 Task: Create a due date automation trigger when advanced on, on the wednesday after a card is due add fields with custom field "Resume" set to a date less than 1 working days from now at 11:00 AM.
Action: Mouse moved to (819, 257)
Screenshot: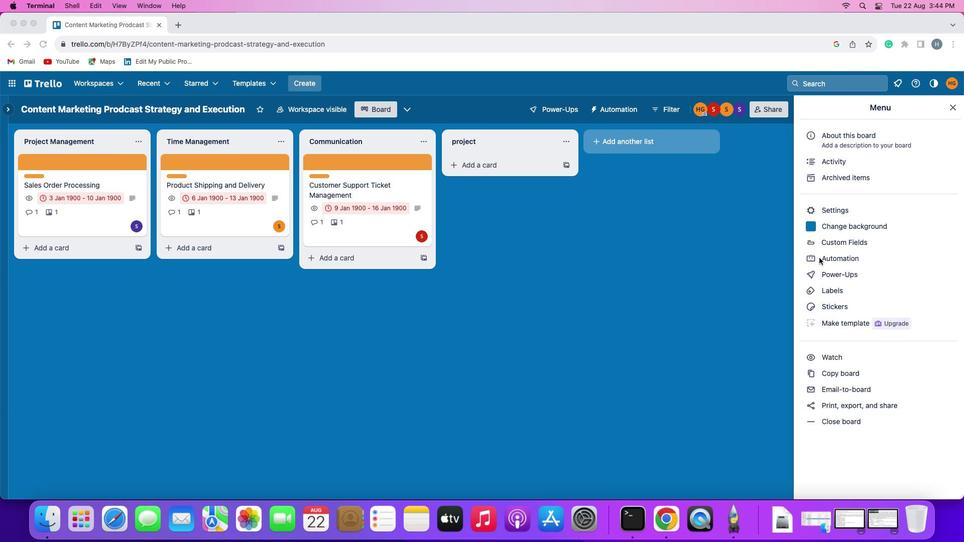 
Action: Mouse pressed left at (819, 257)
Screenshot: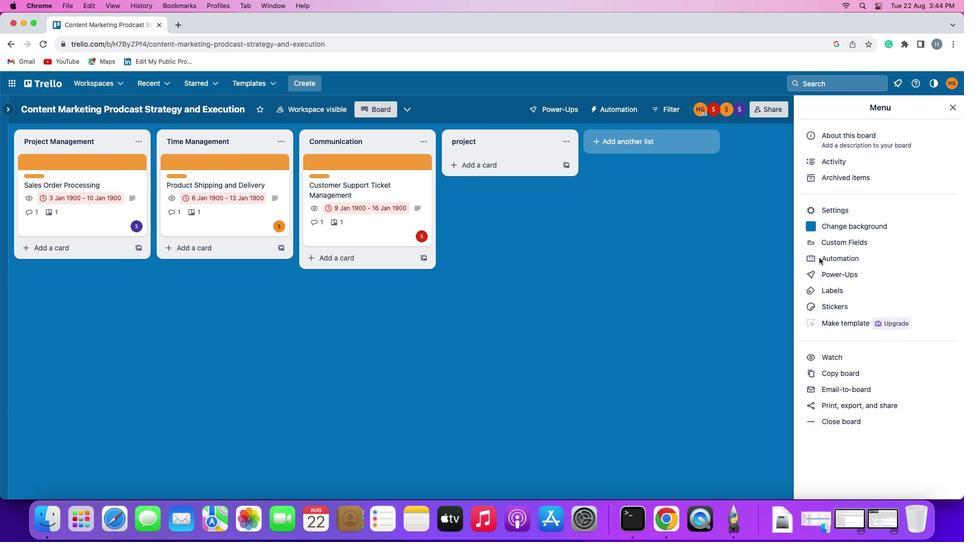 
Action: Mouse pressed left at (819, 257)
Screenshot: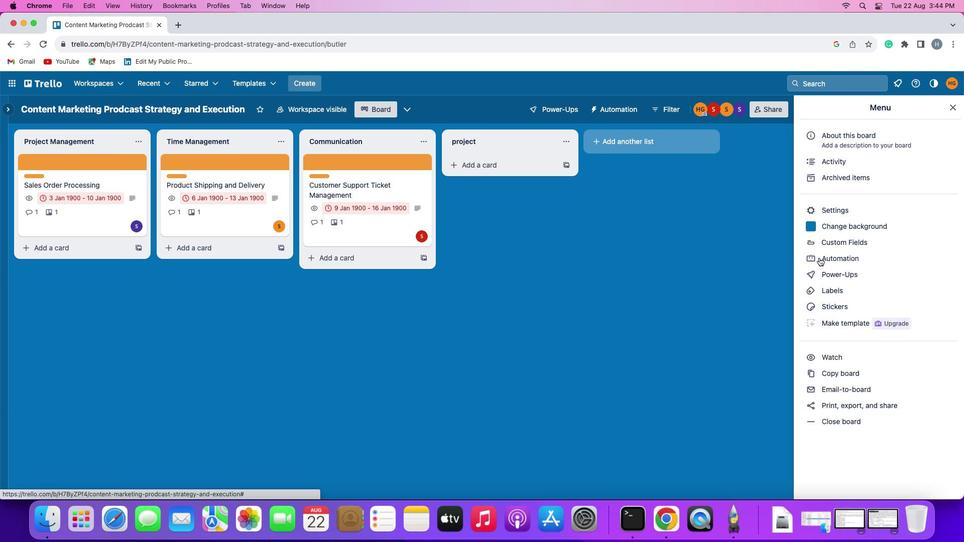 
Action: Mouse moved to (67, 238)
Screenshot: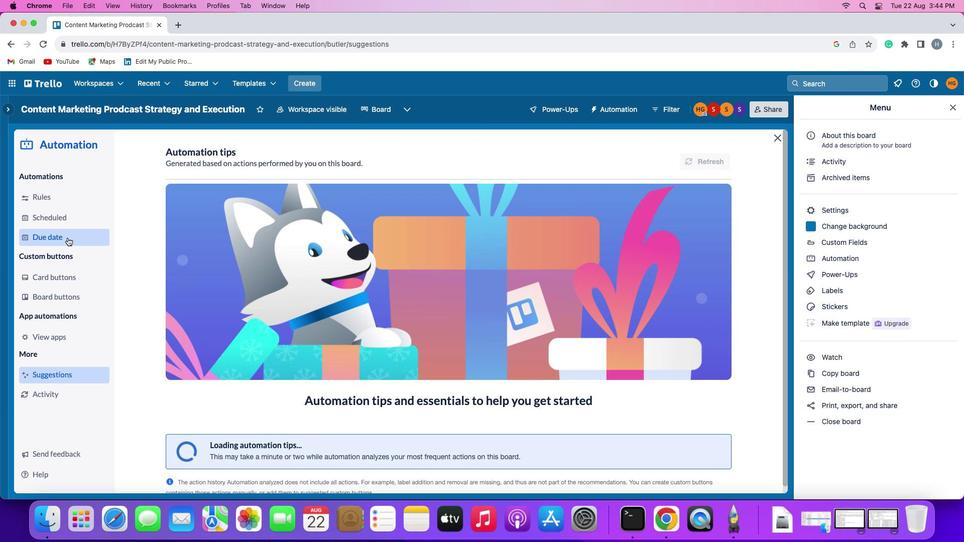 
Action: Mouse pressed left at (67, 238)
Screenshot: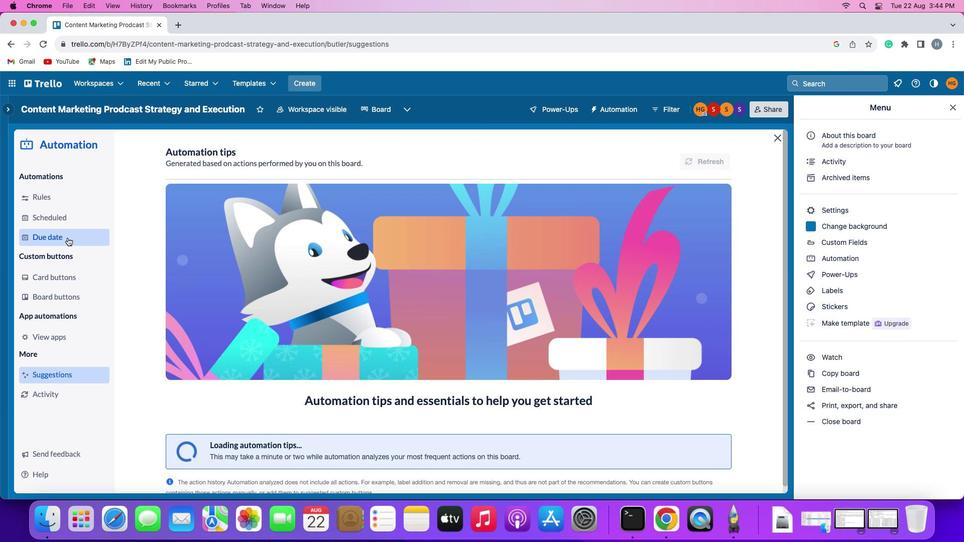 
Action: Mouse moved to (690, 154)
Screenshot: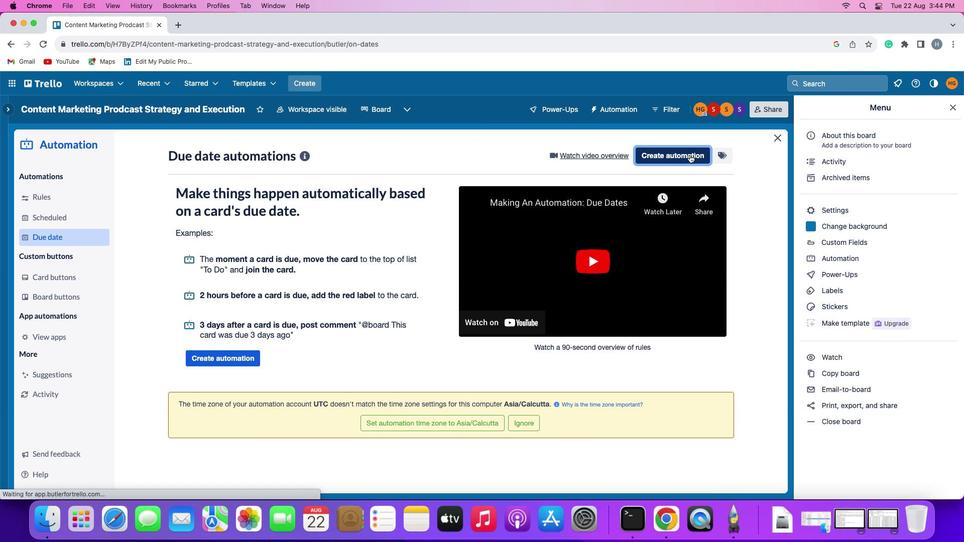 
Action: Mouse pressed left at (690, 154)
Screenshot: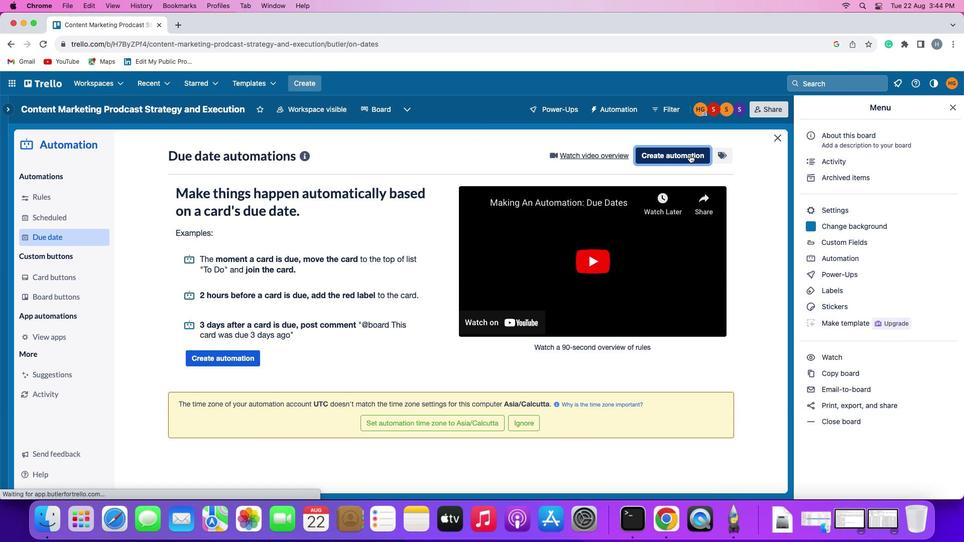 
Action: Mouse moved to (202, 248)
Screenshot: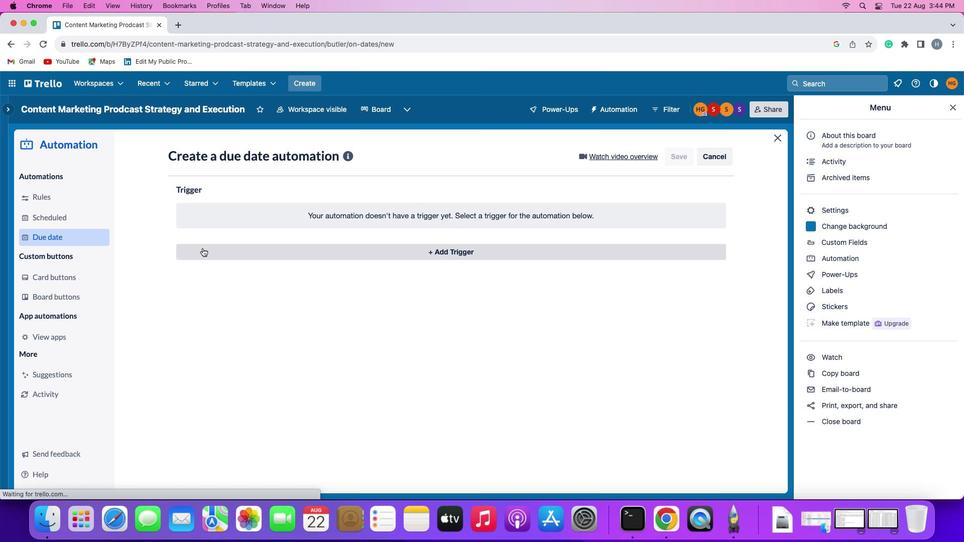 
Action: Mouse pressed left at (202, 248)
Screenshot: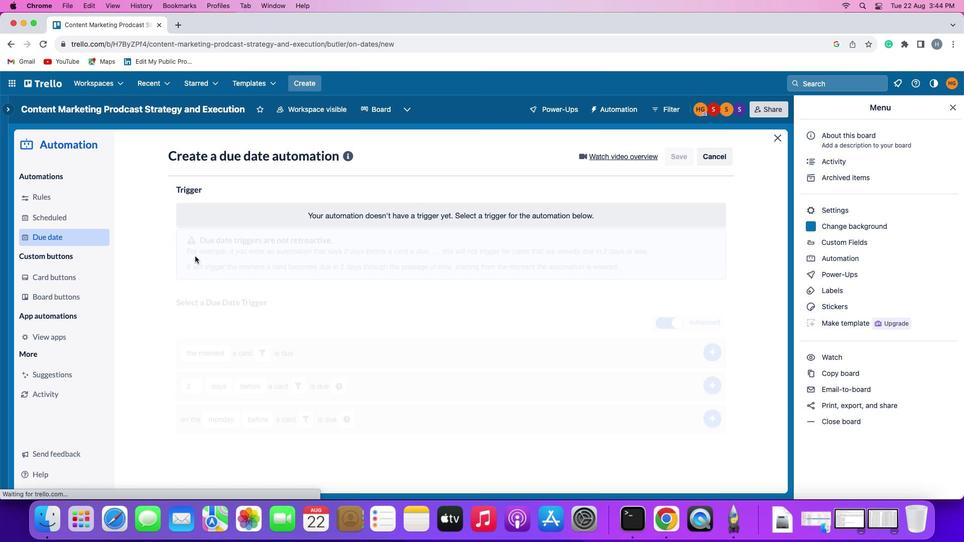 
Action: Mouse moved to (219, 436)
Screenshot: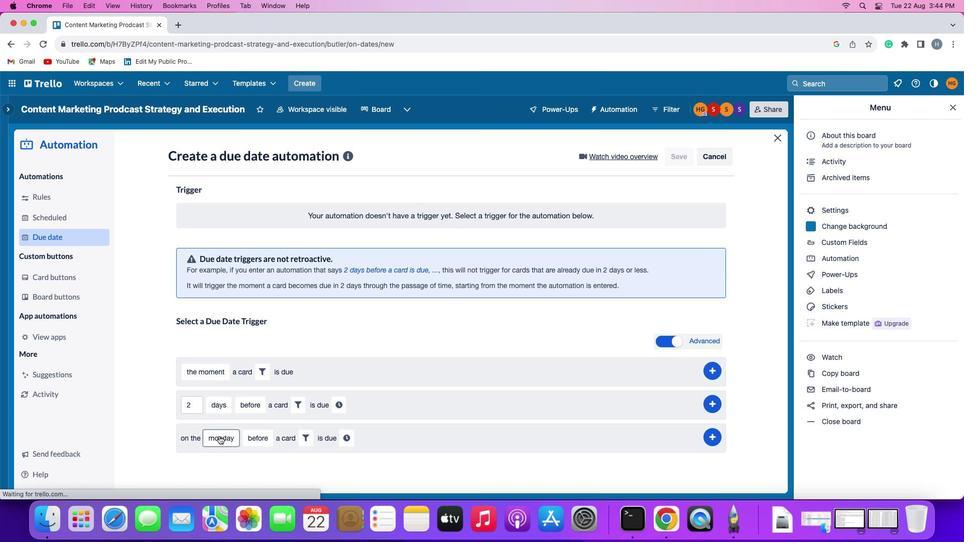 
Action: Mouse pressed left at (219, 436)
Screenshot: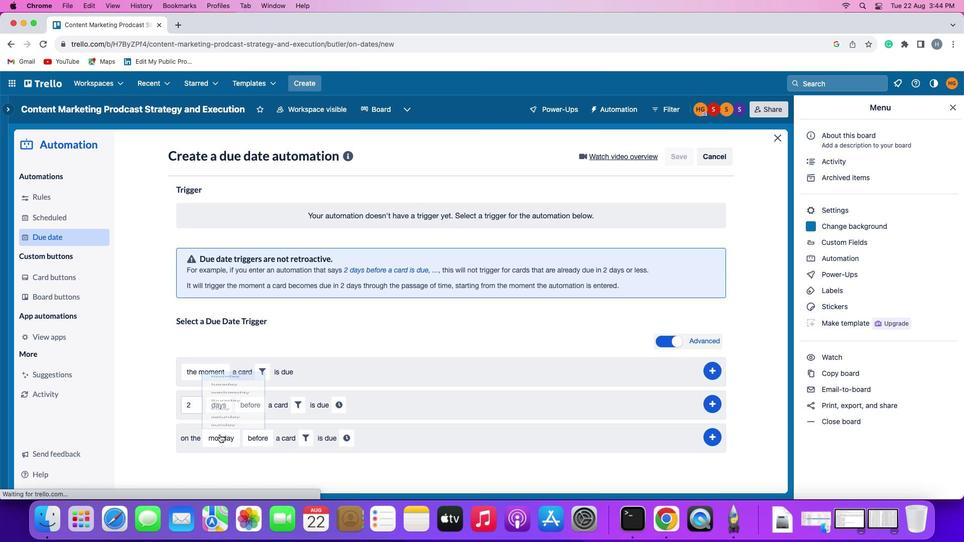 
Action: Mouse moved to (252, 331)
Screenshot: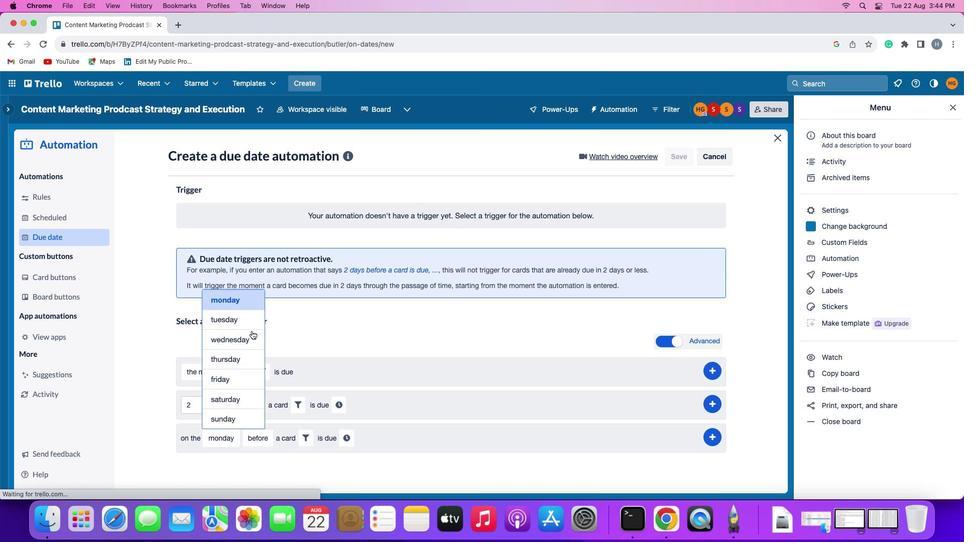 
Action: Mouse pressed left at (252, 331)
Screenshot: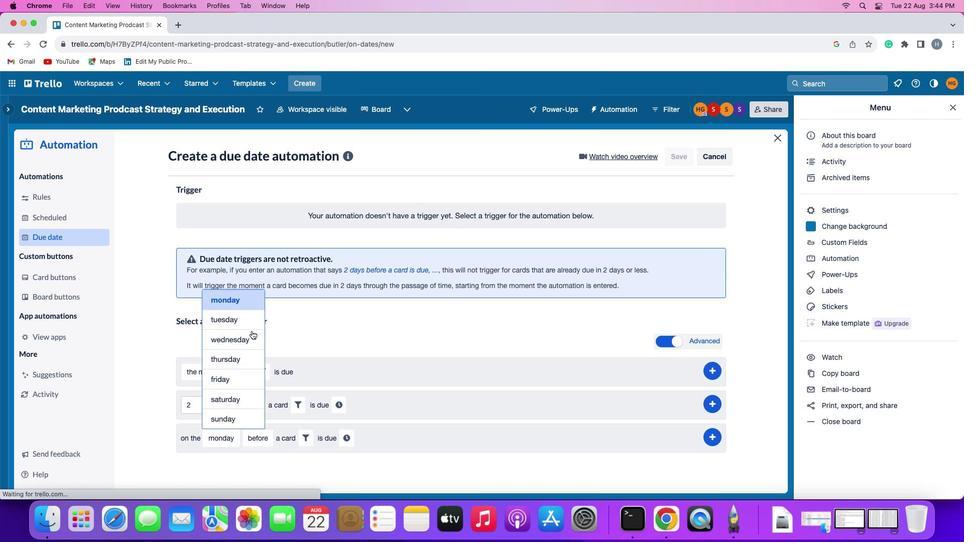 
Action: Mouse moved to (252, 340)
Screenshot: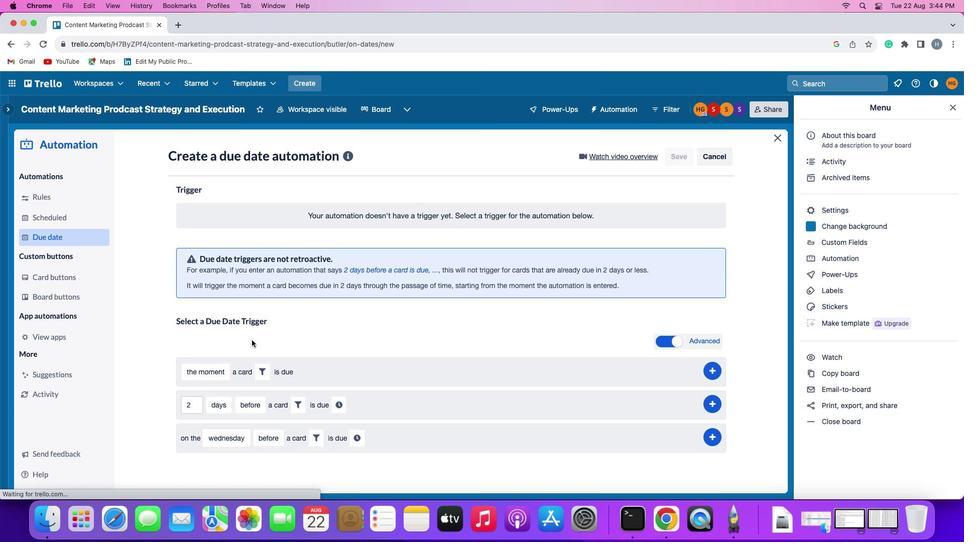 
Action: Mouse pressed left at (252, 340)
Screenshot: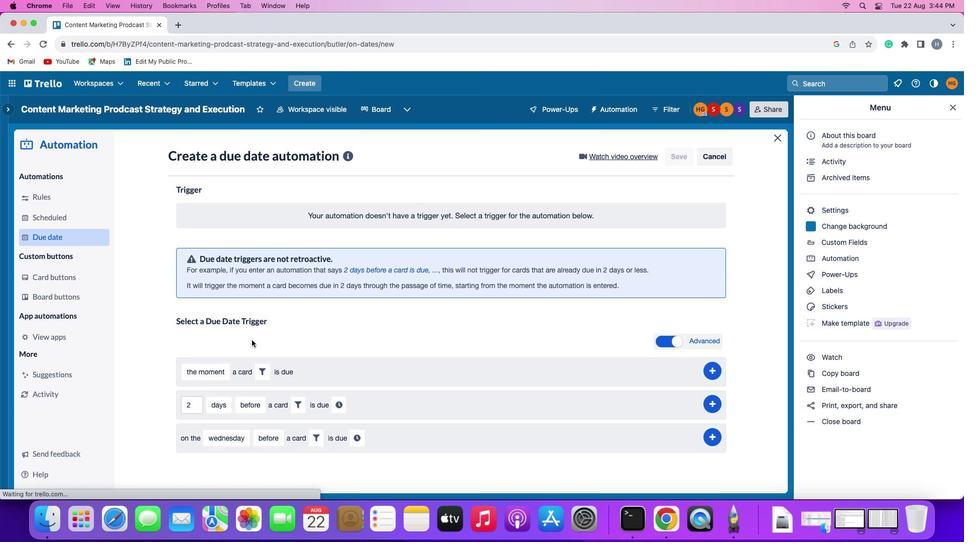 
Action: Mouse moved to (263, 435)
Screenshot: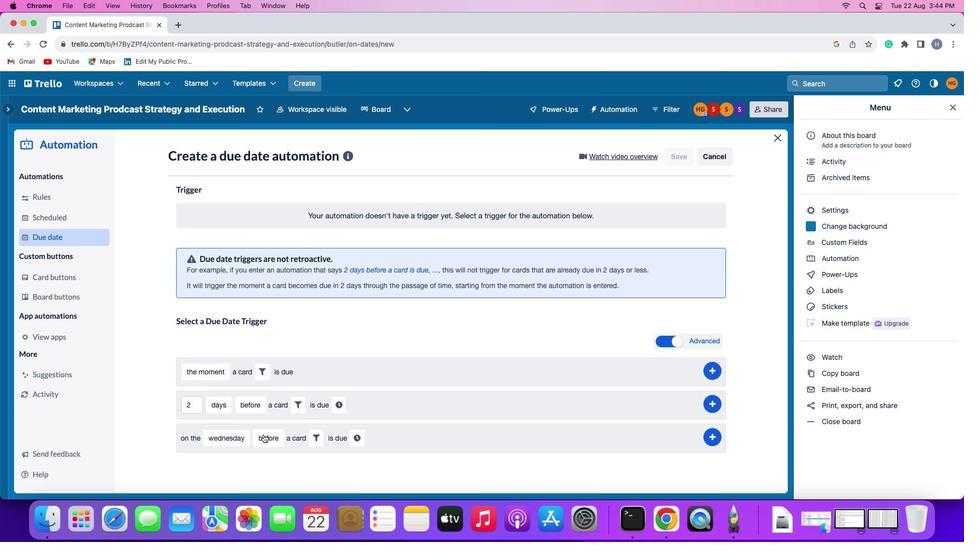 
Action: Mouse pressed left at (263, 435)
Screenshot: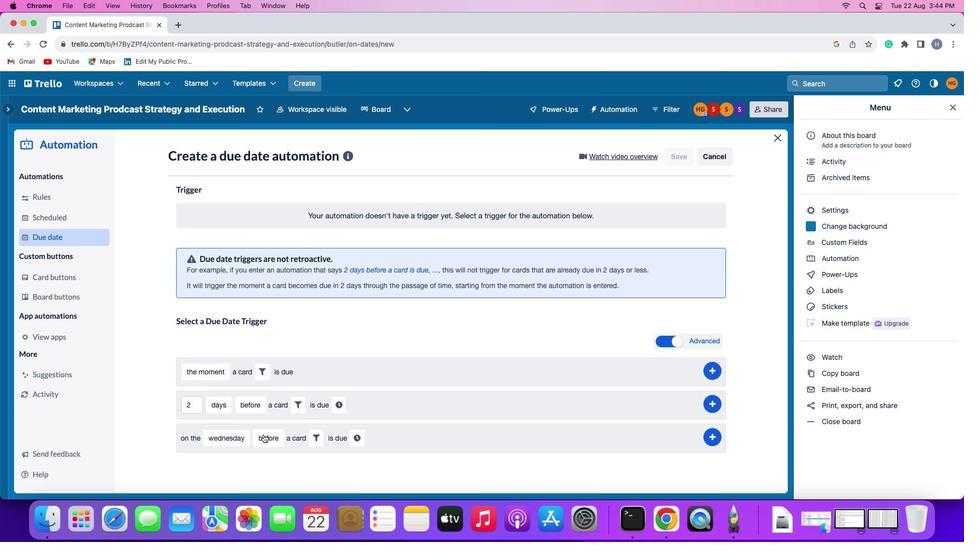 
Action: Mouse moved to (284, 380)
Screenshot: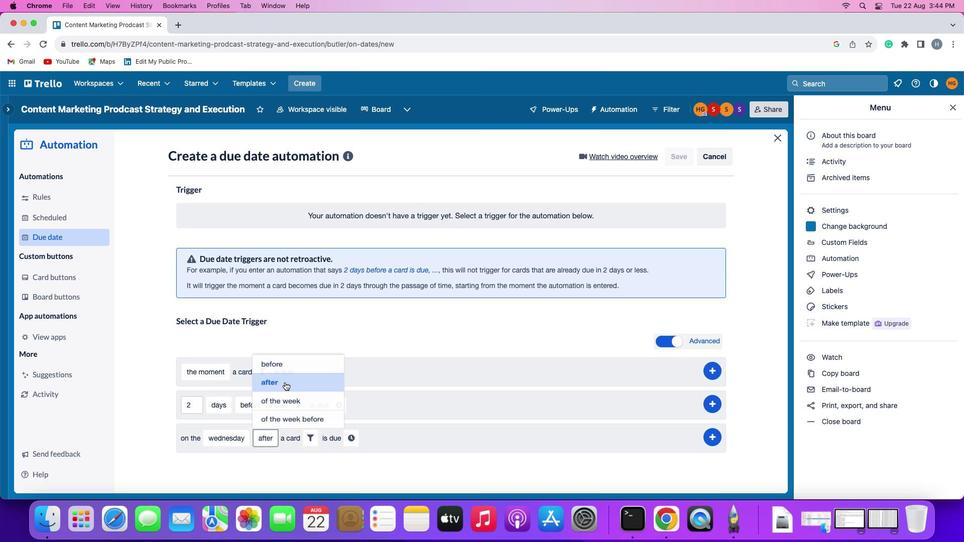 
Action: Mouse pressed left at (284, 380)
Screenshot: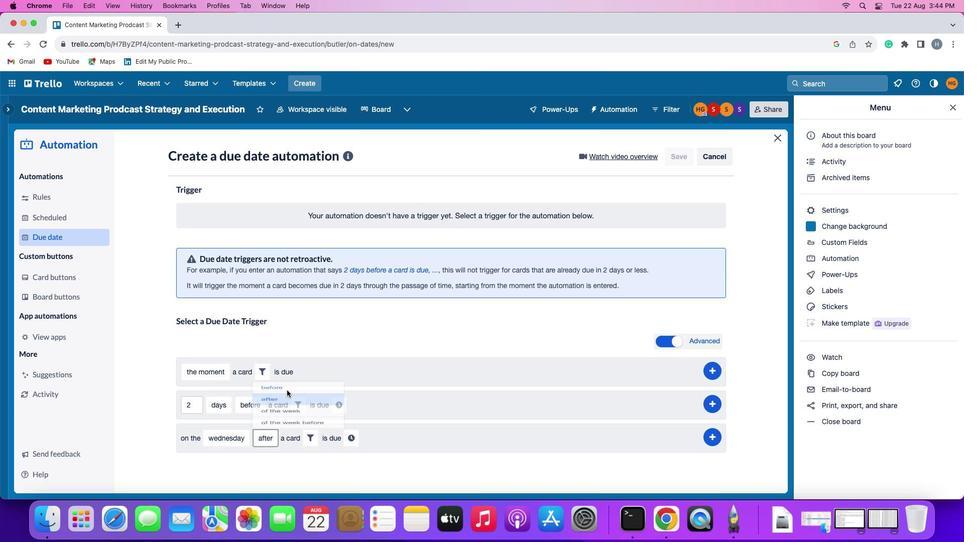 
Action: Mouse moved to (306, 436)
Screenshot: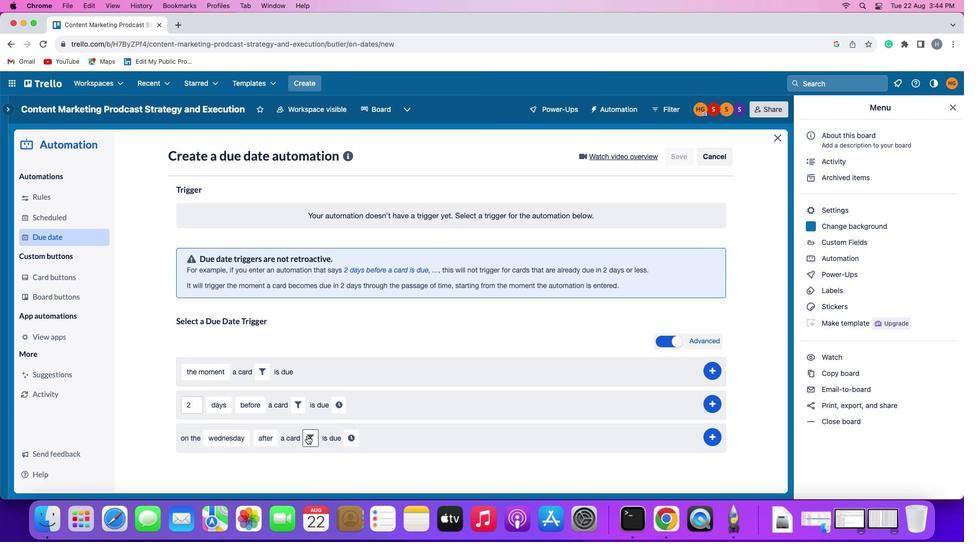 
Action: Mouse pressed left at (306, 436)
Screenshot: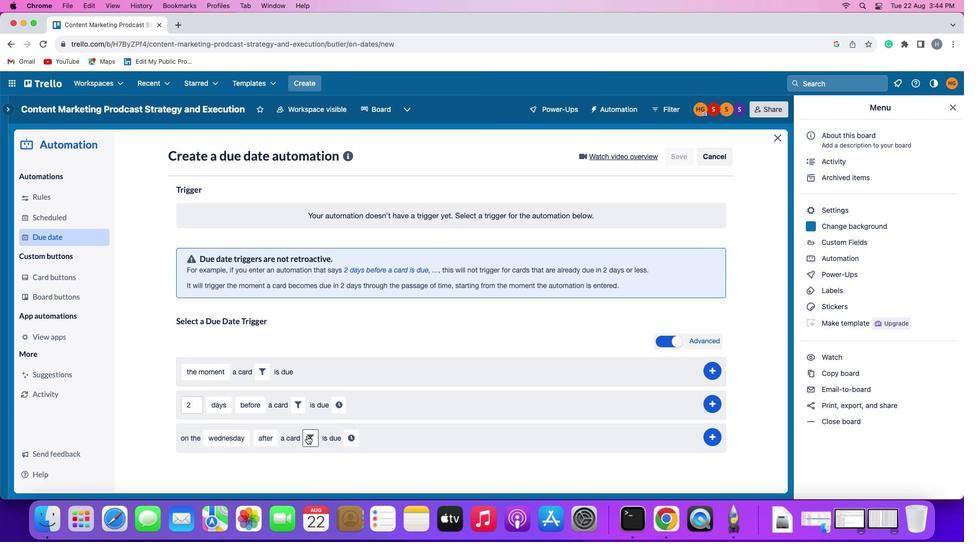 
Action: Mouse moved to (491, 466)
Screenshot: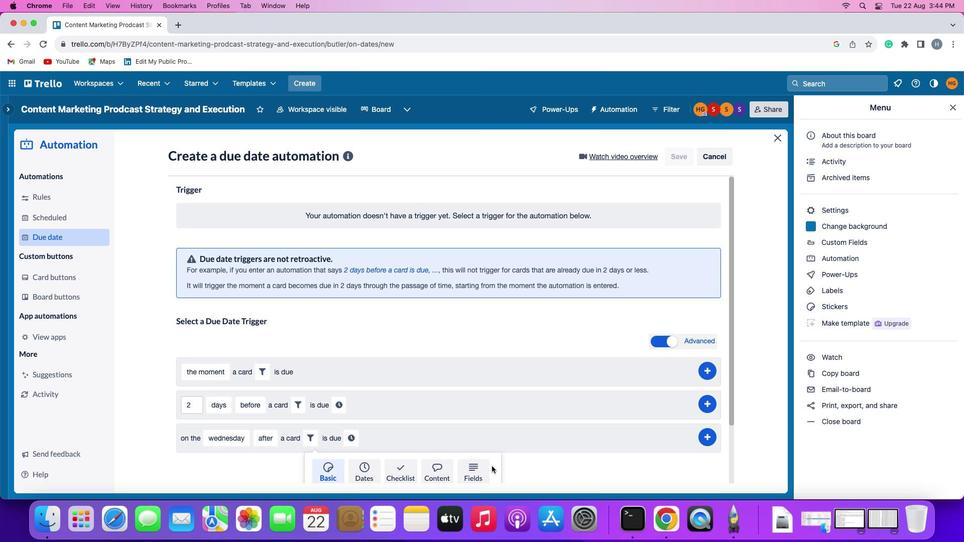 
Action: Mouse pressed left at (491, 466)
Screenshot: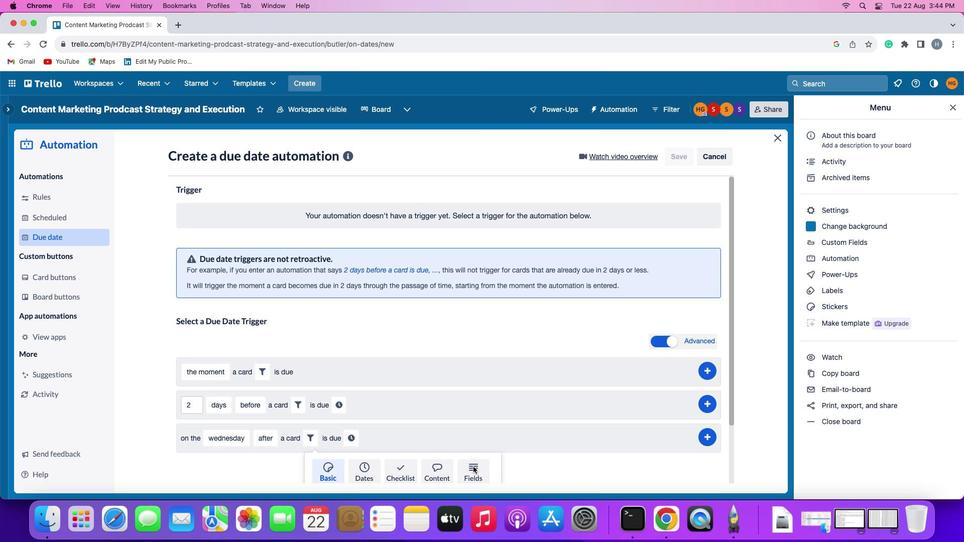 
Action: Mouse moved to (463, 467)
Screenshot: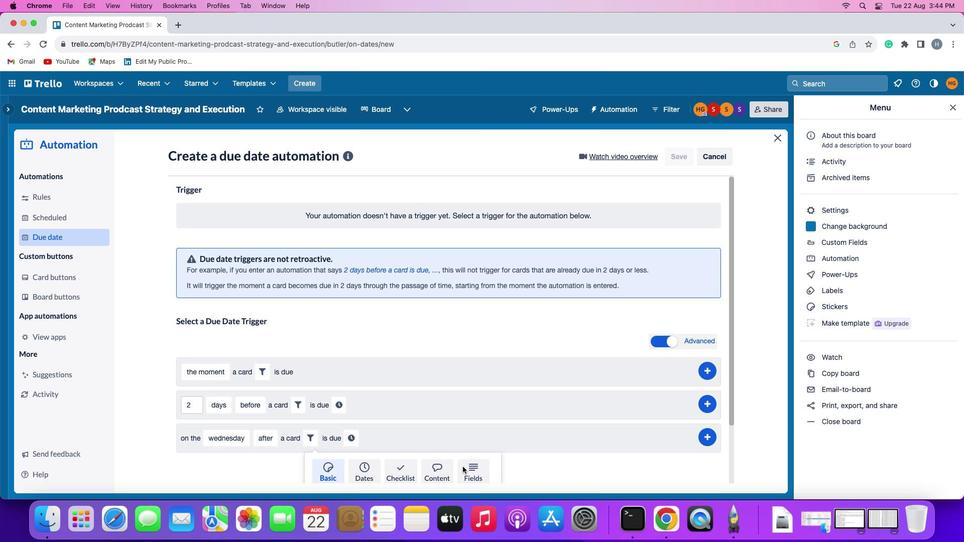 
Action: Mouse pressed left at (463, 467)
Screenshot: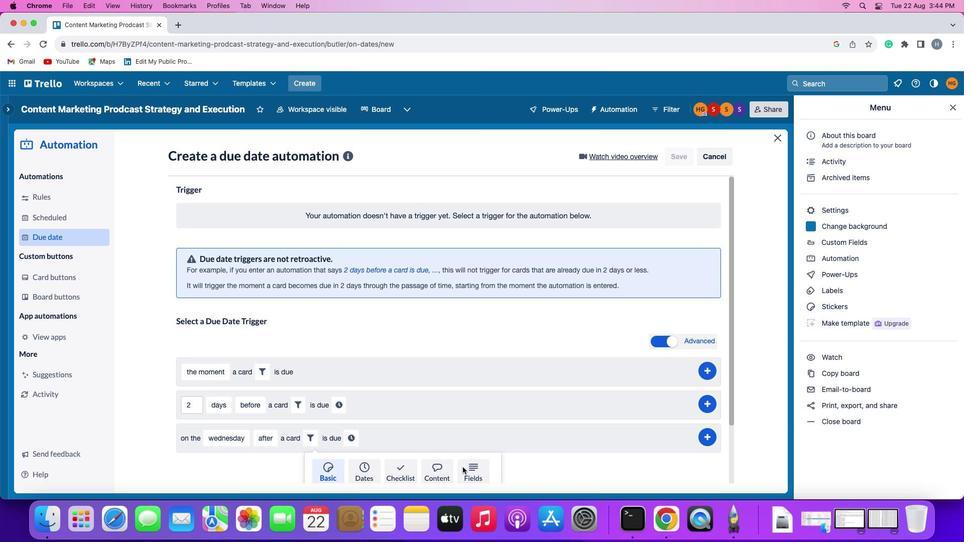 
Action: Mouse moved to (286, 467)
Screenshot: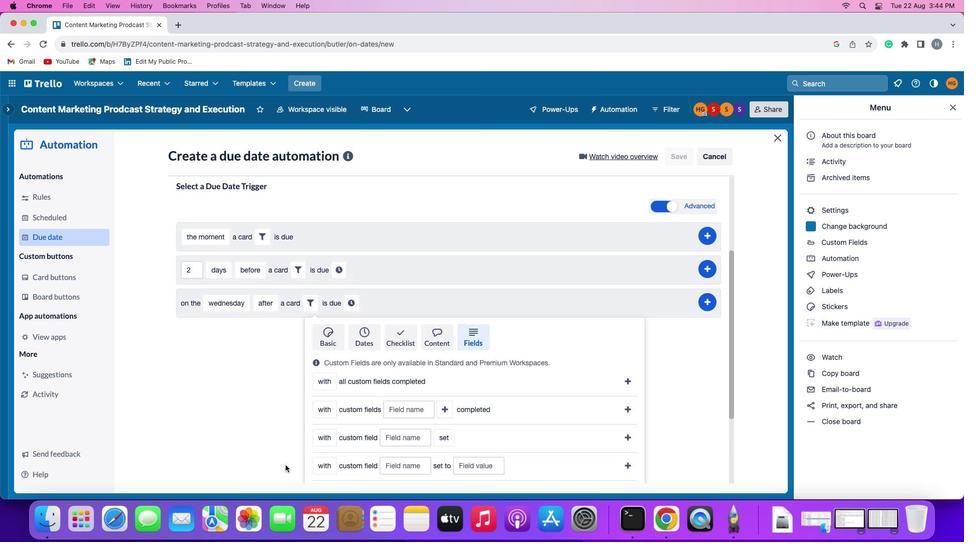 
Action: Mouse scrolled (286, 467) with delta (0, 0)
Screenshot: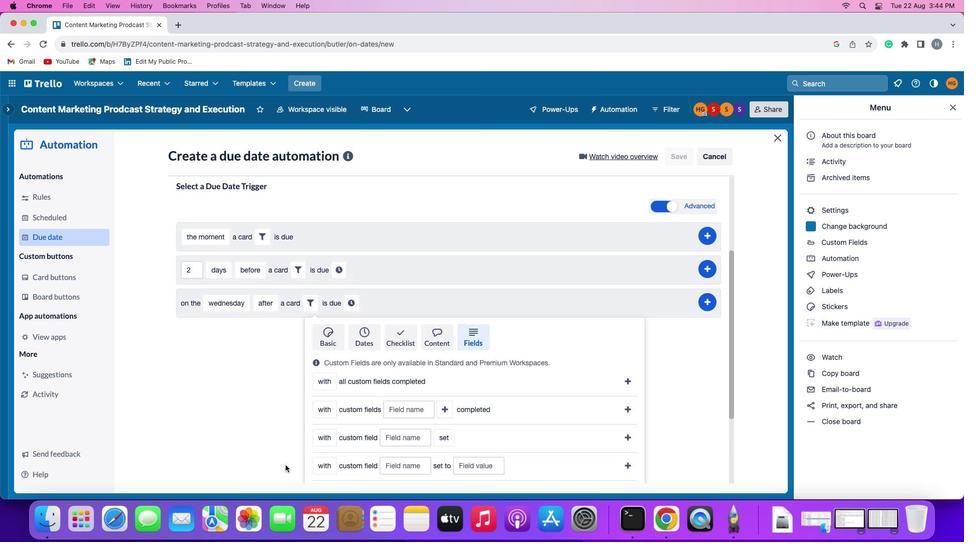 
Action: Mouse moved to (285, 467)
Screenshot: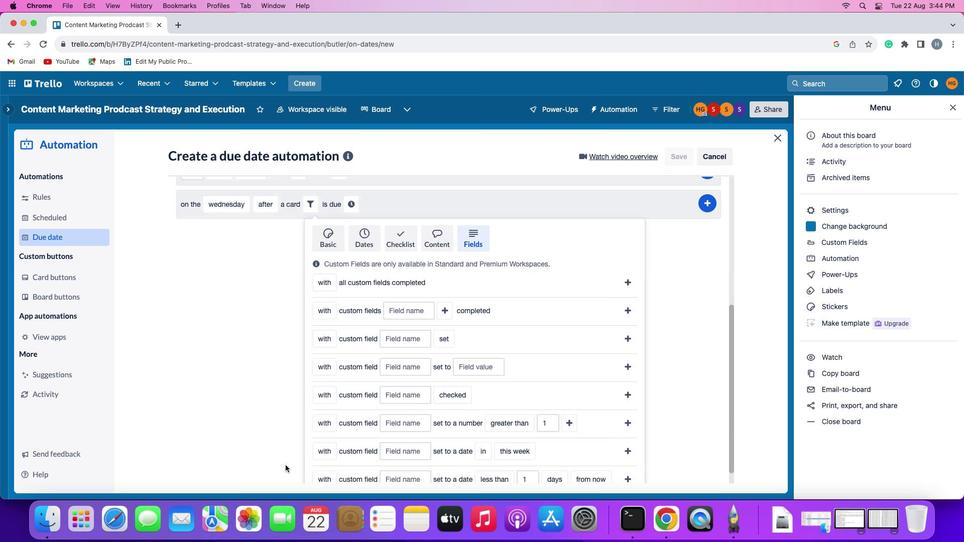 
Action: Mouse scrolled (285, 467) with delta (0, 0)
Screenshot: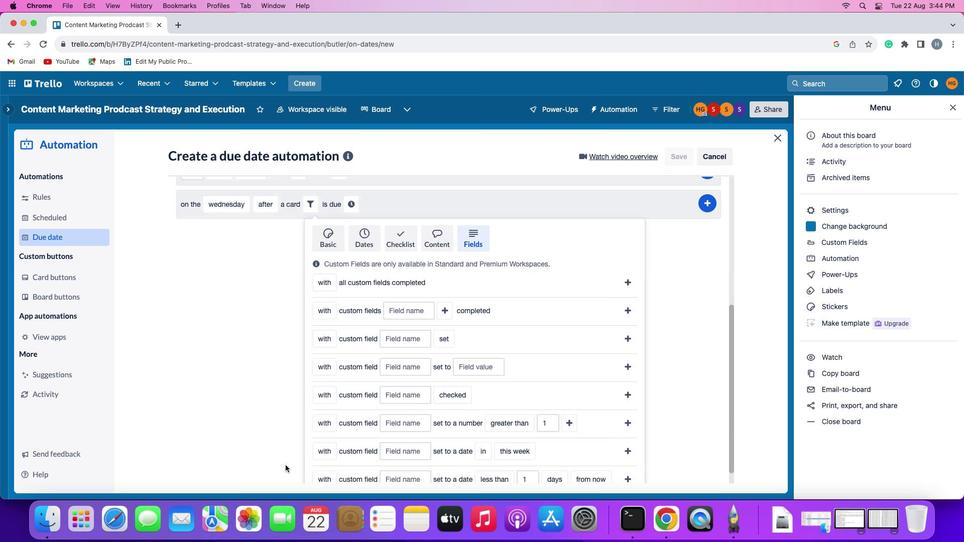 
Action: Mouse moved to (285, 466)
Screenshot: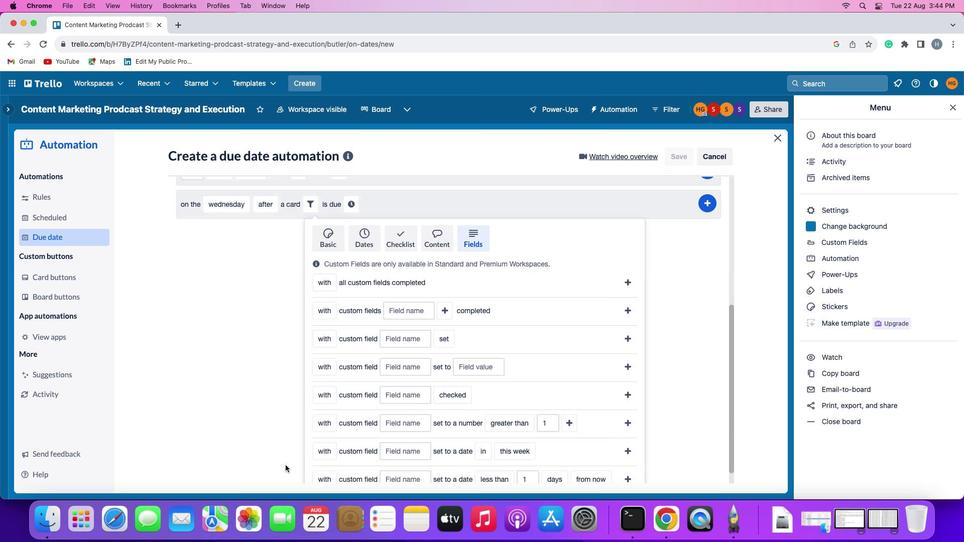 
Action: Mouse scrolled (285, 466) with delta (0, -1)
Screenshot: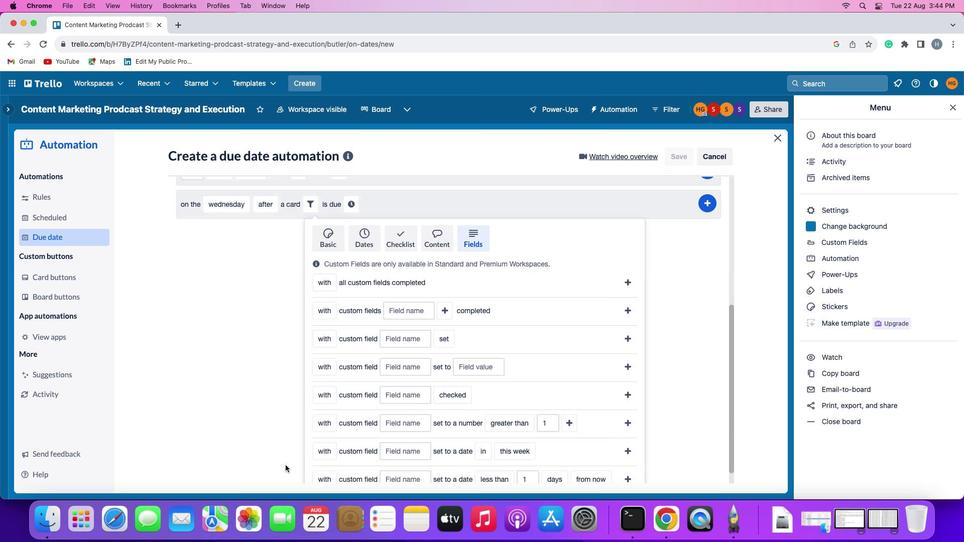 
Action: Mouse scrolled (285, 466) with delta (0, -2)
Screenshot: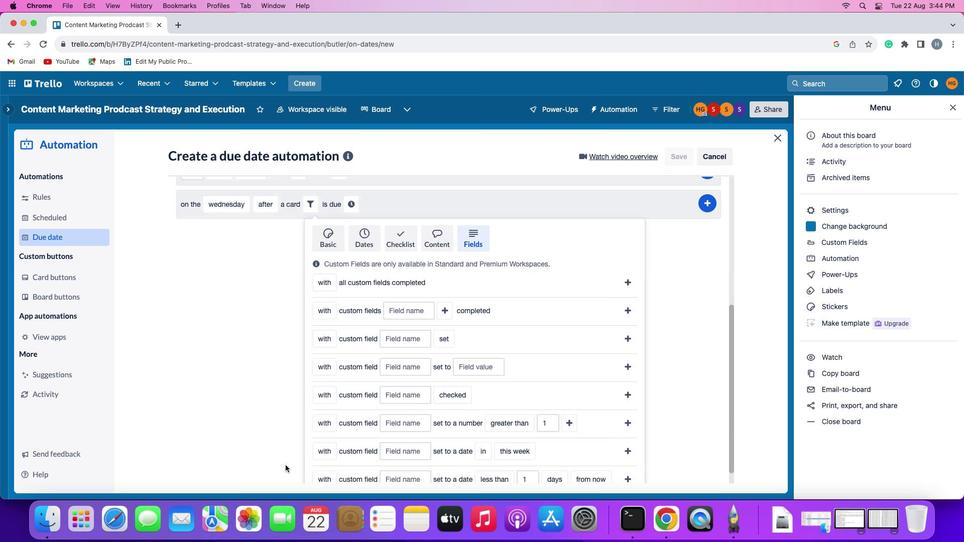 
Action: Mouse moved to (285, 466)
Screenshot: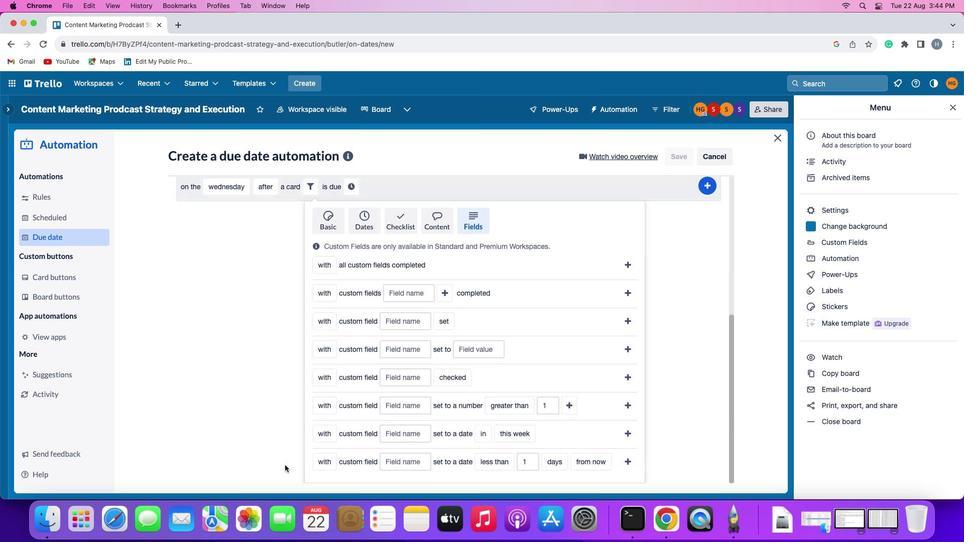 
Action: Mouse scrolled (285, 466) with delta (0, -2)
Screenshot: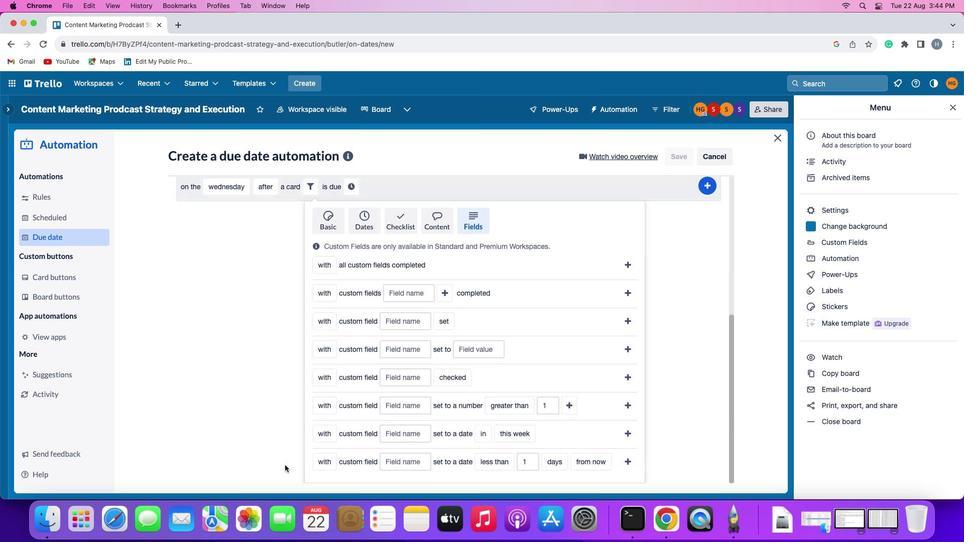 
Action: Mouse moved to (285, 466)
Screenshot: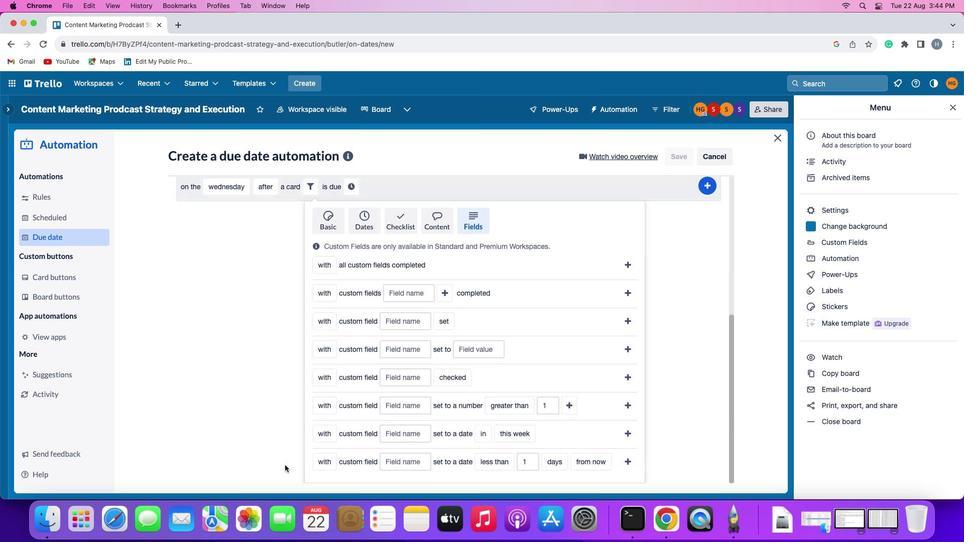 
Action: Mouse scrolled (285, 466) with delta (0, -3)
Screenshot: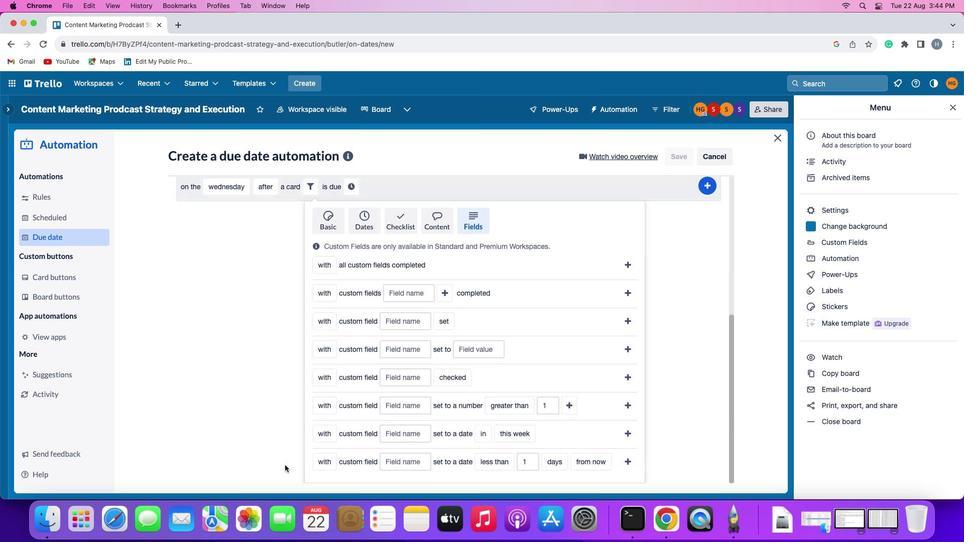 
Action: Mouse moved to (285, 464)
Screenshot: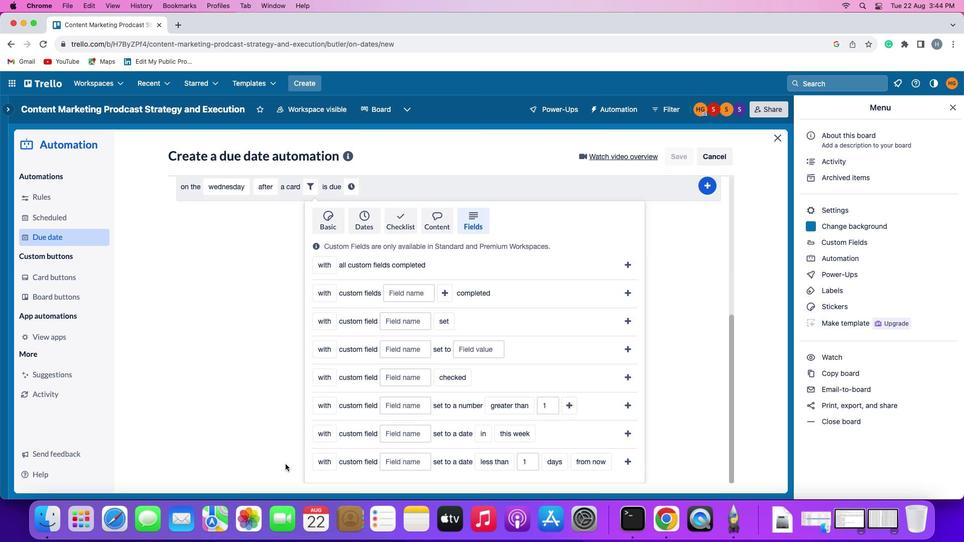 
Action: Mouse scrolled (285, 464) with delta (0, 0)
Screenshot: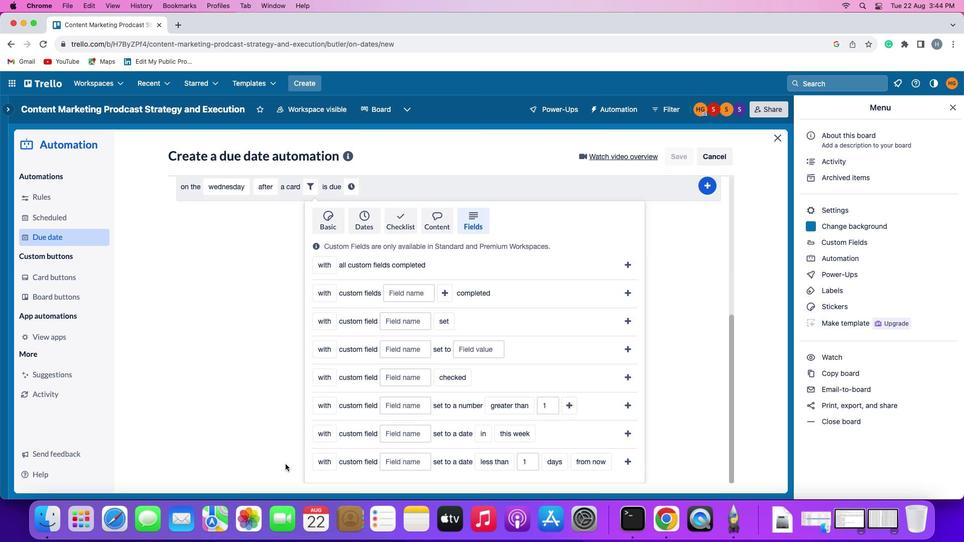 
Action: Mouse scrolled (285, 464) with delta (0, 0)
Screenshot: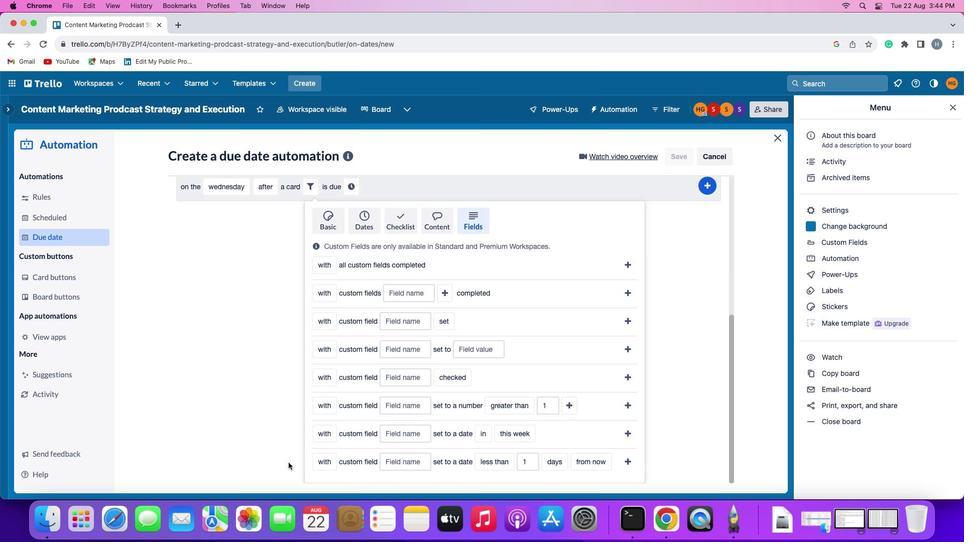 
Action: Mouse scrolled (285, 464) with delta (0, -1)
Screenshot: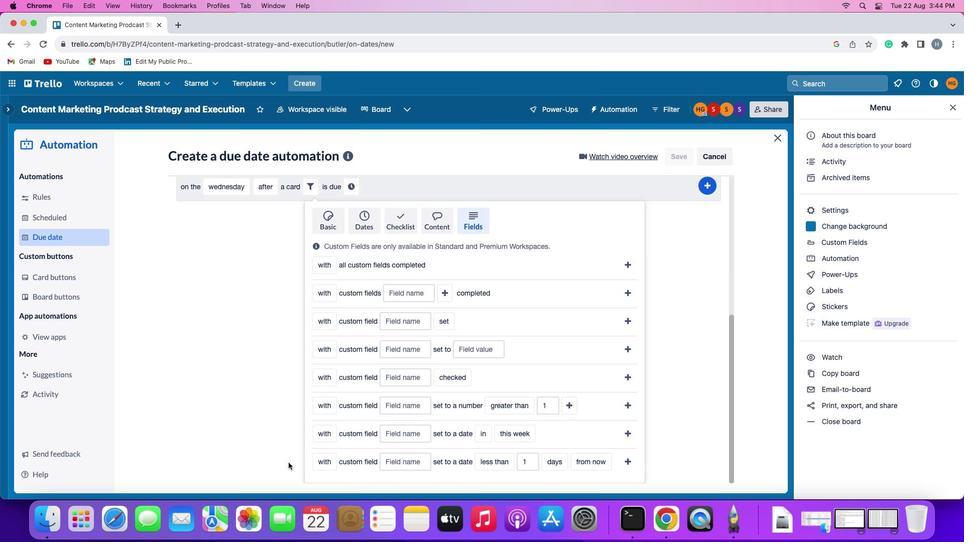 
Action: Mouse scrolled (285, 464) with delta (0, -2)
Screenshot: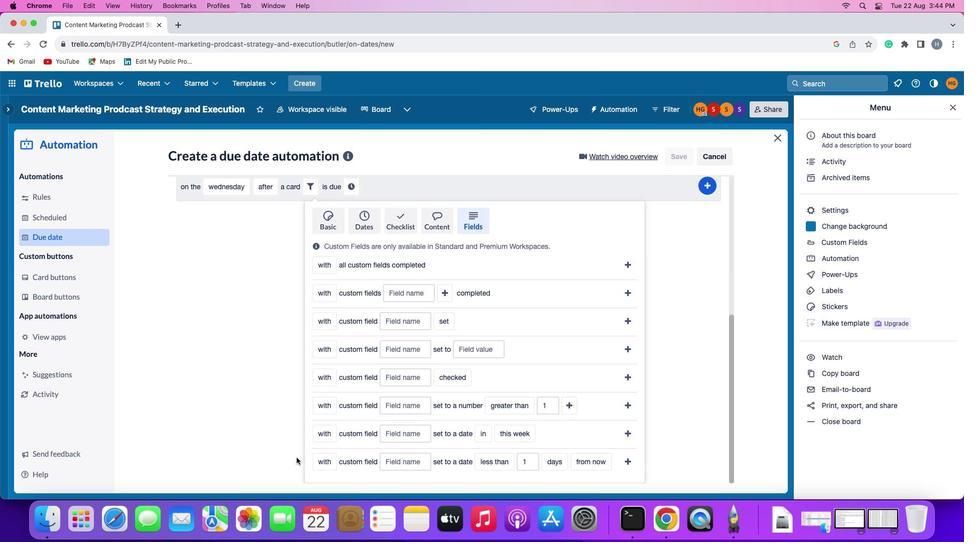 
Action: Mouse scrolled (285, 464) with delta (0, -2)
Screenshot: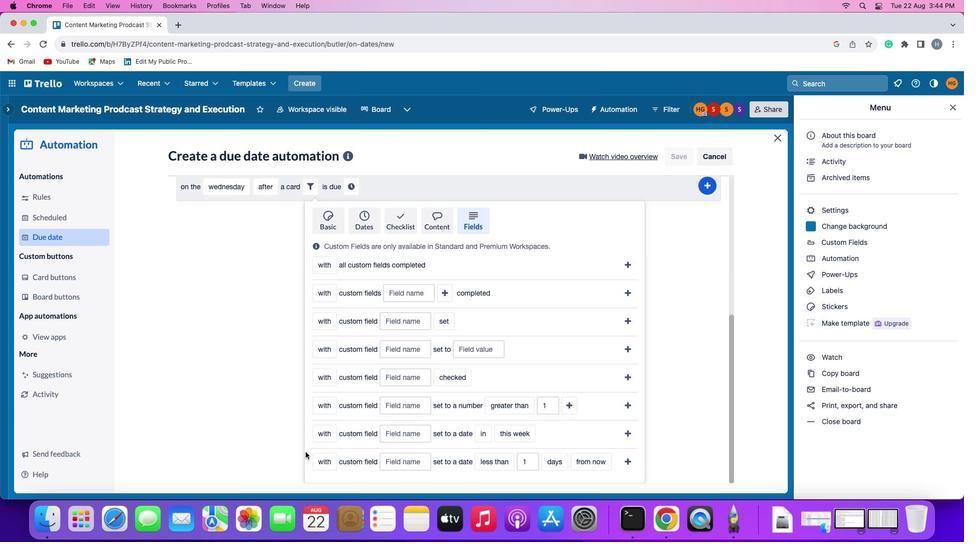 
Action: Mouse moved to (406, 459)
Screenshot: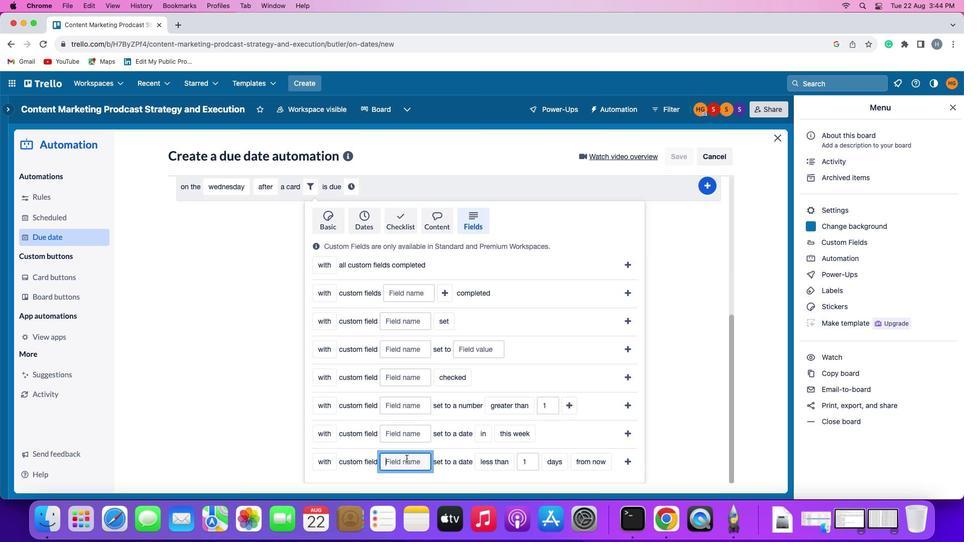 
Action: Mouse pressed left at (406, 459)
Screenshot: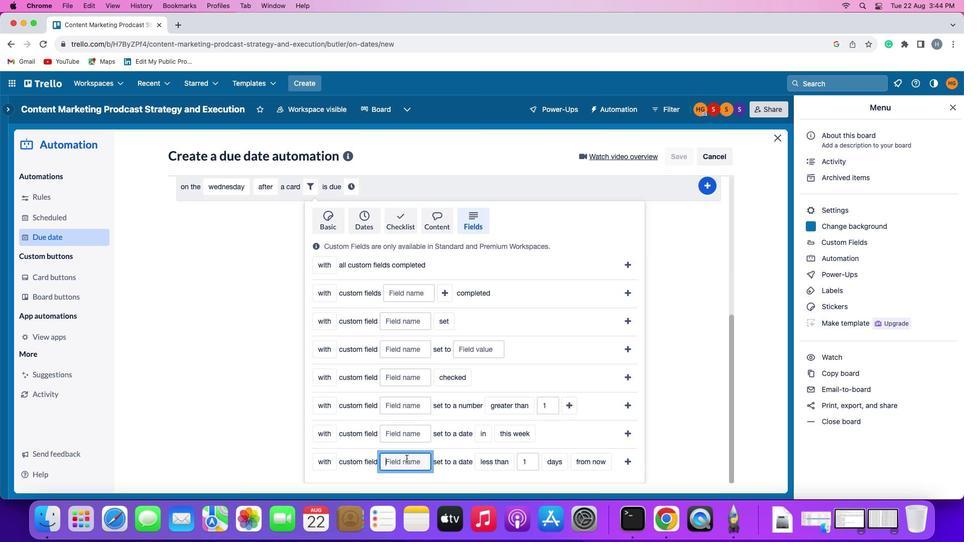 
Action: Mouse moved to (406, 459)
Screenshot: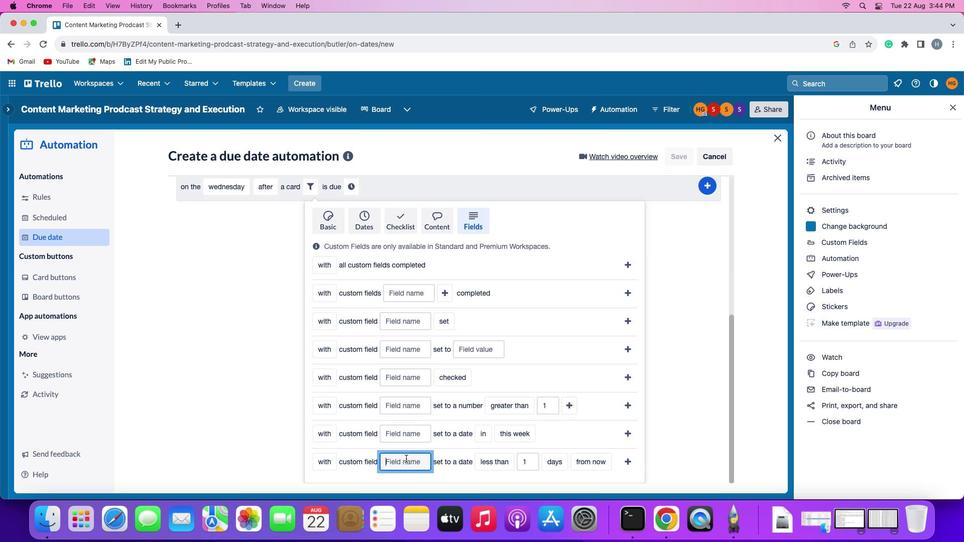 
Action: Key pressed Key.shift'R''e''s''u''m''e'
Screenshot: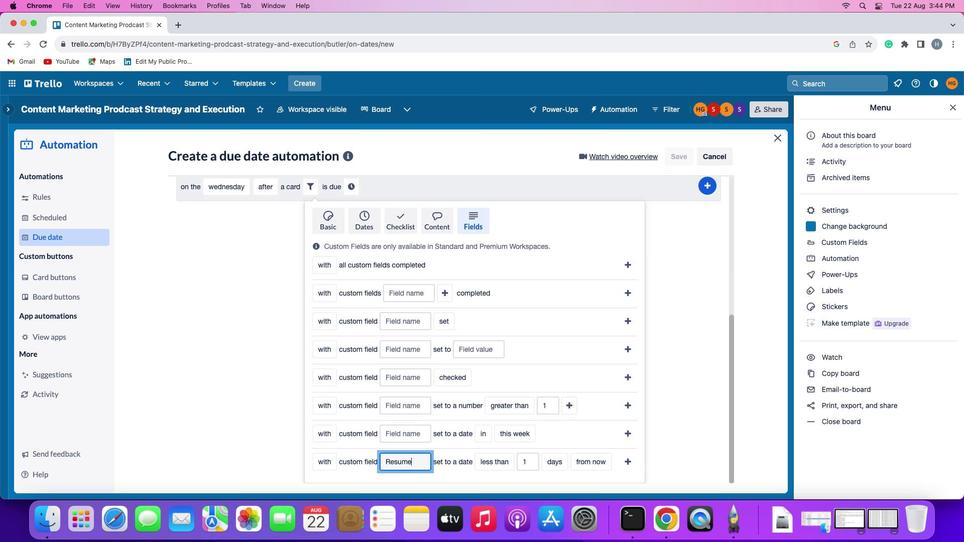 
Action: Mouse moved to (556, 464)
Screenshot: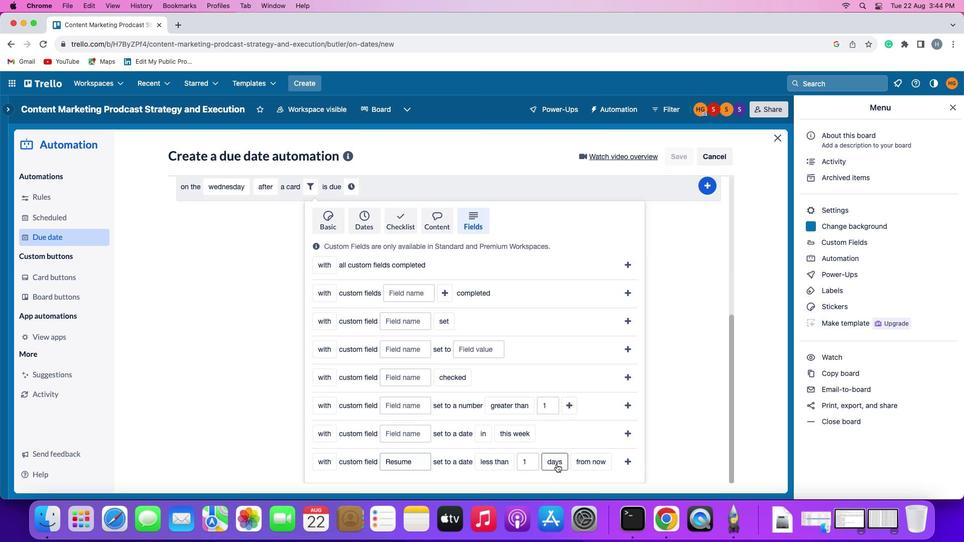 
Action: Mouse pressed left at (556, 464)
Screenshot: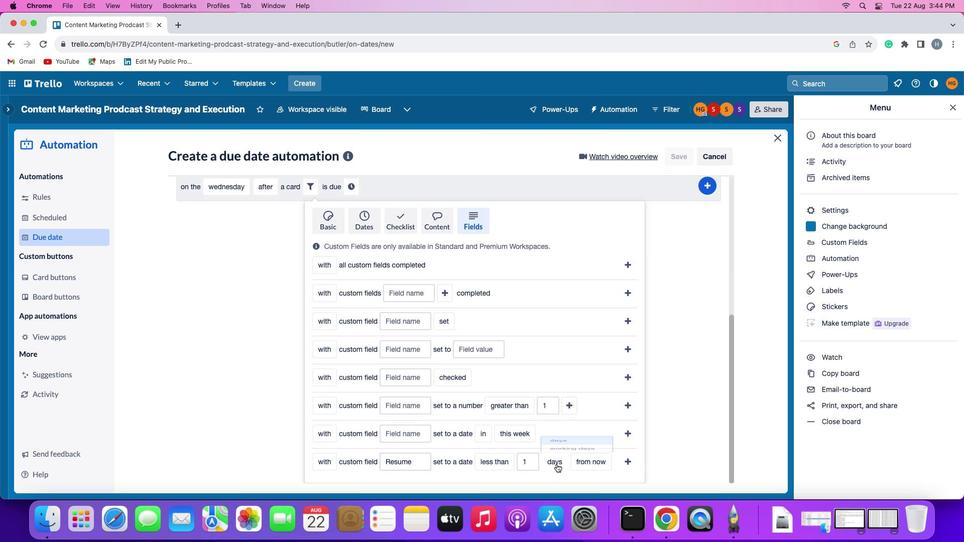 
Action: Mouse moved to (557, 448)
Screenshot: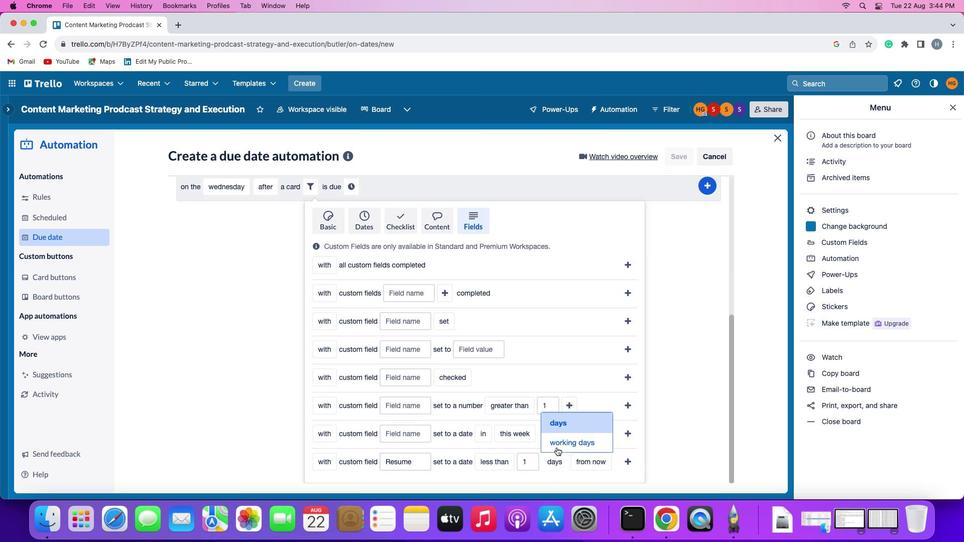 
Action: Mouse pressed left at (557, 448)
Screenshot: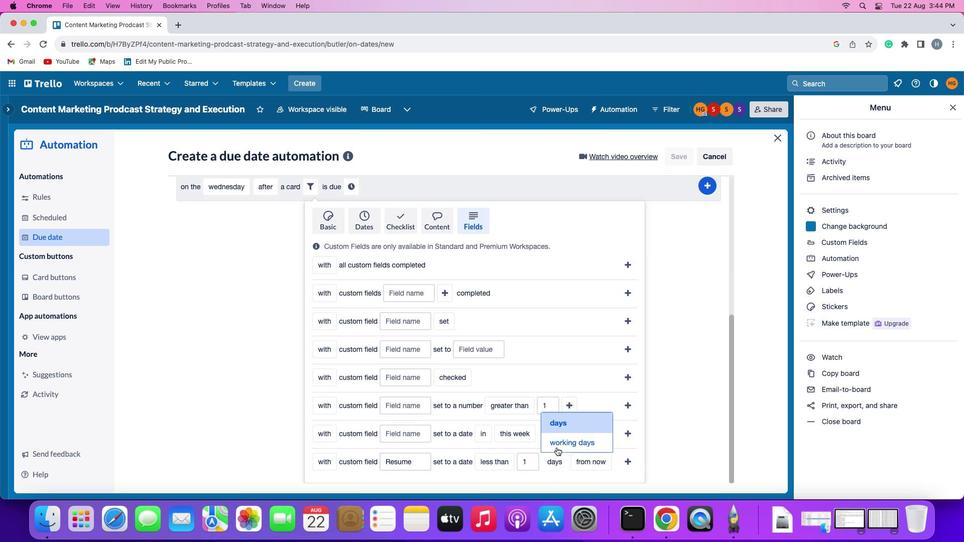 
Action: Mouse moved to (657, 459)
Screenshot: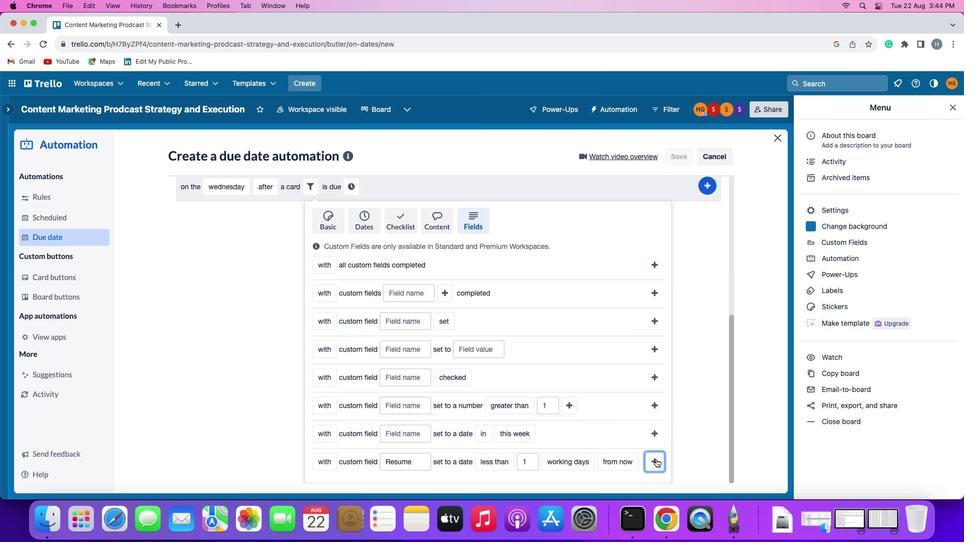 
Action: Mouse pressed left at (657, 459)
Screenshot: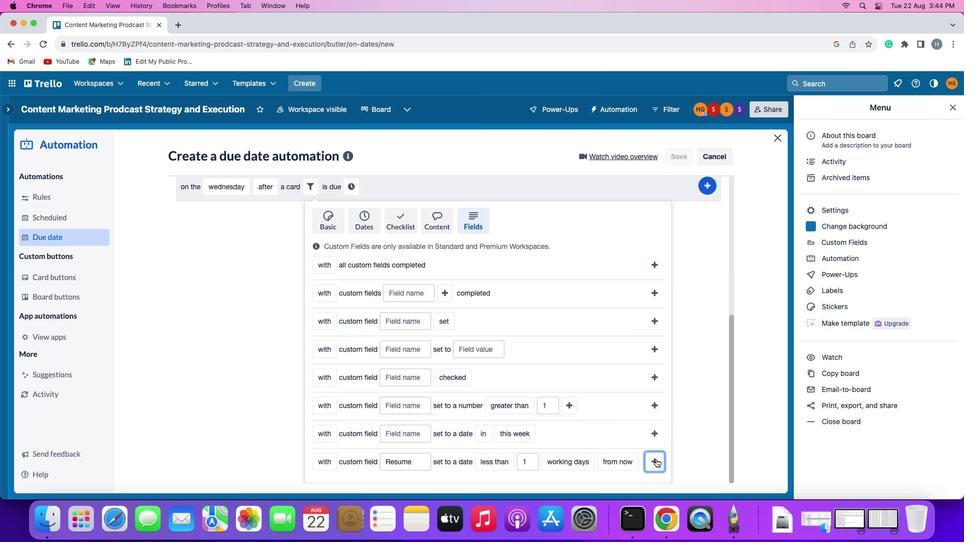 
Action: Mouse moved to (606, 435)
Screenshot: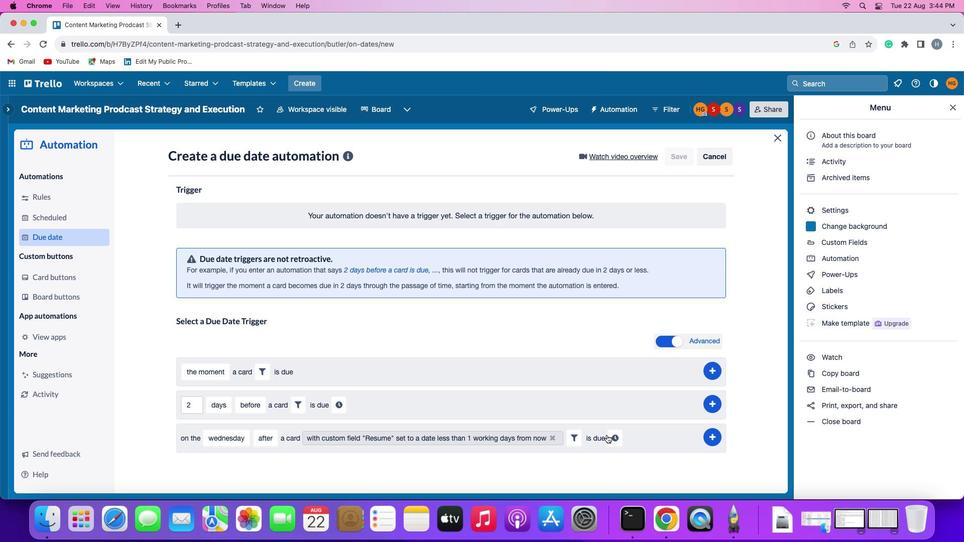 
Action: Mouse pressed left at (606, 435)
Screenshot: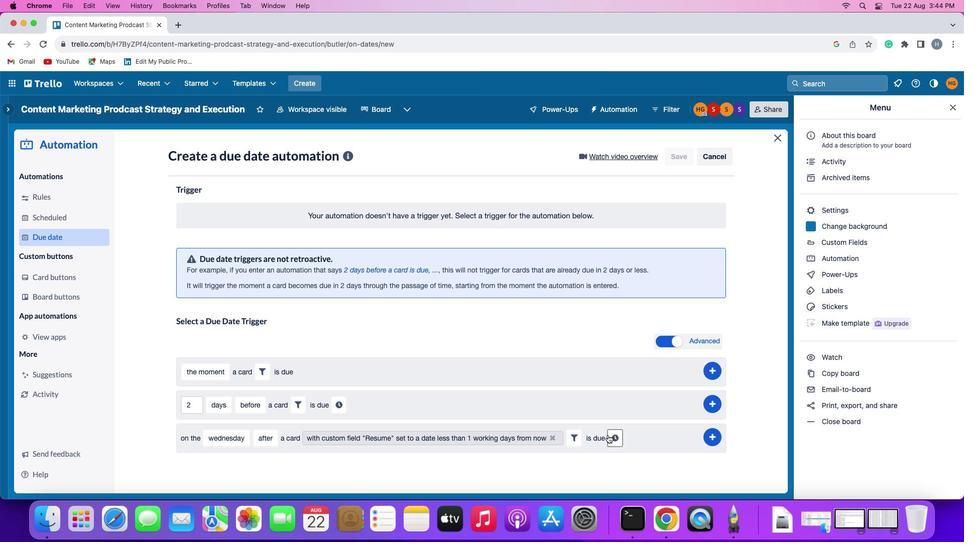 
Action: Mouse moved to (615, 437)
Screenshot: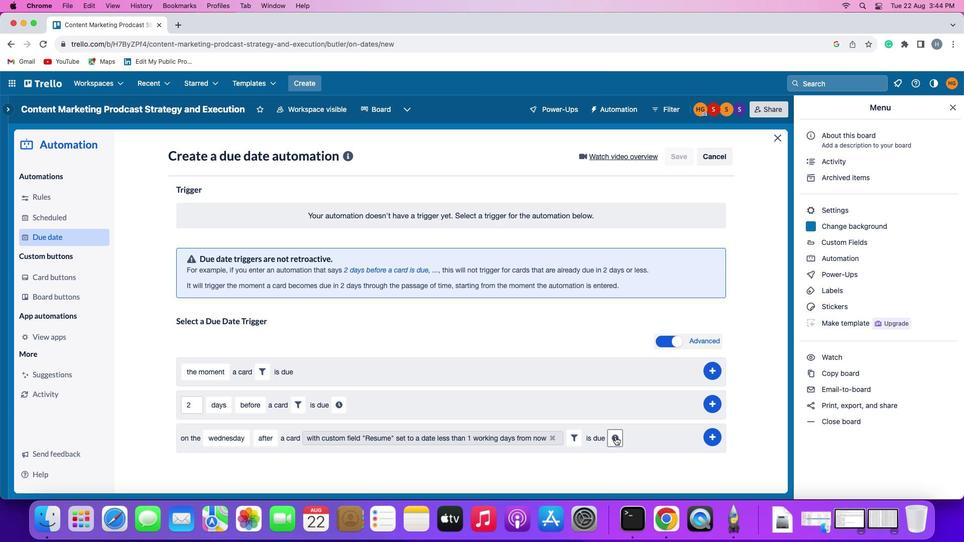 
Action: Mouse pressed left at (615, 437)
Screenshot: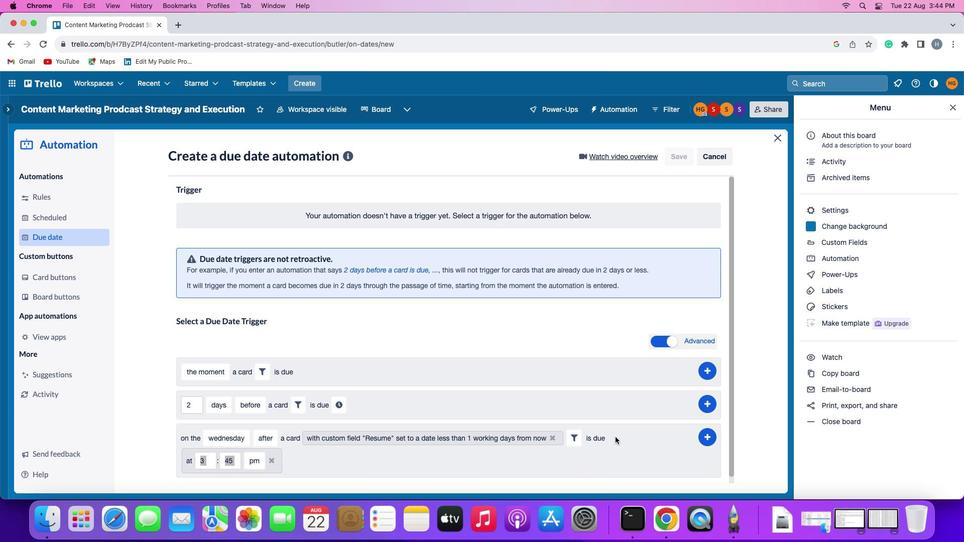
Action: Mouse moved to (210, 462)
Screenshot: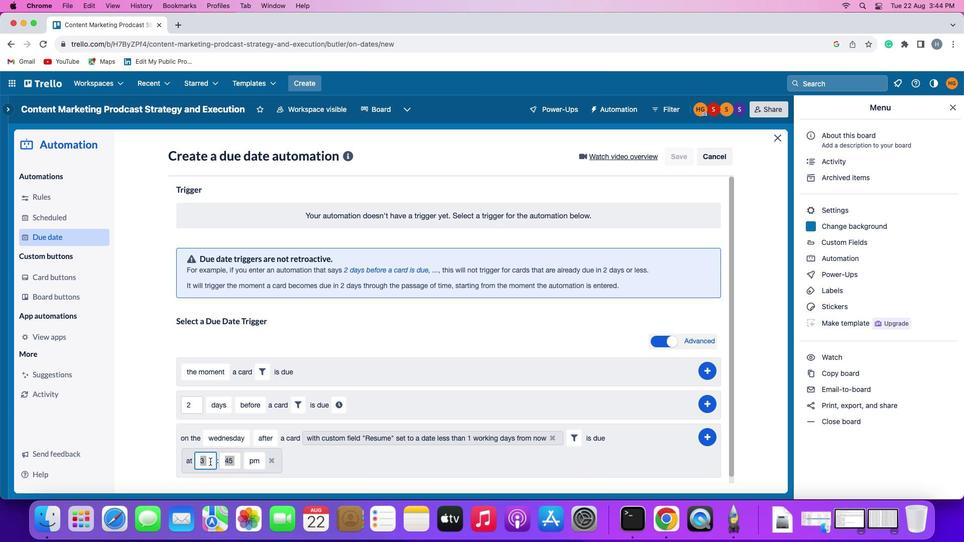 
Action: Mouse pressed left at (210, 462)
Screenshot: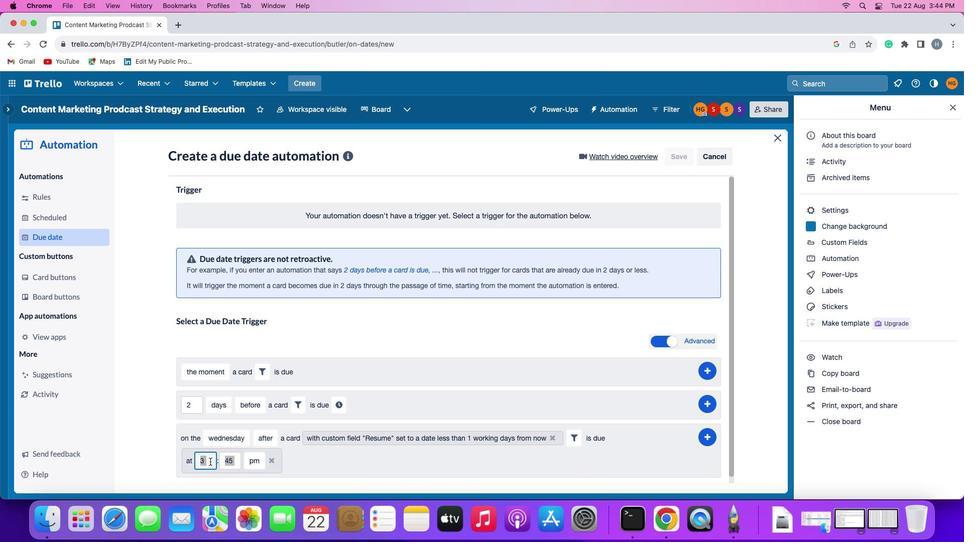 
Action: Mouse moved to (209, 462)
Screenshot: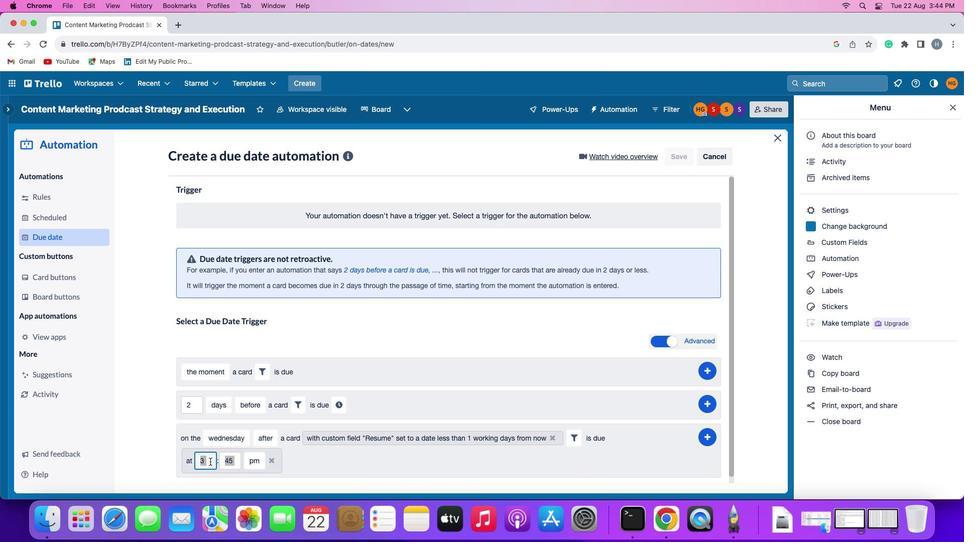 
Action: Key pressed Key.backspace
Screenshot: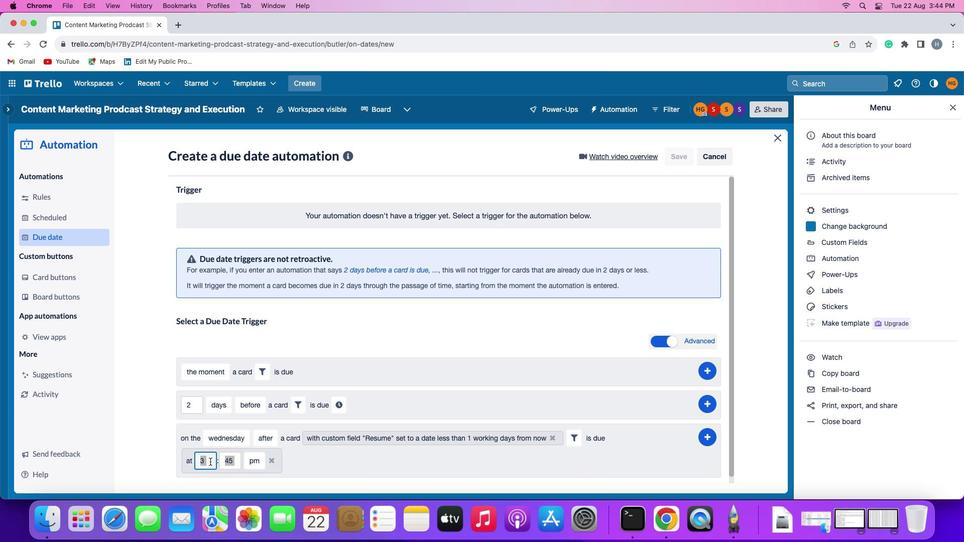 
Action: Mouse pressed left at (209, 462)
Screenshot: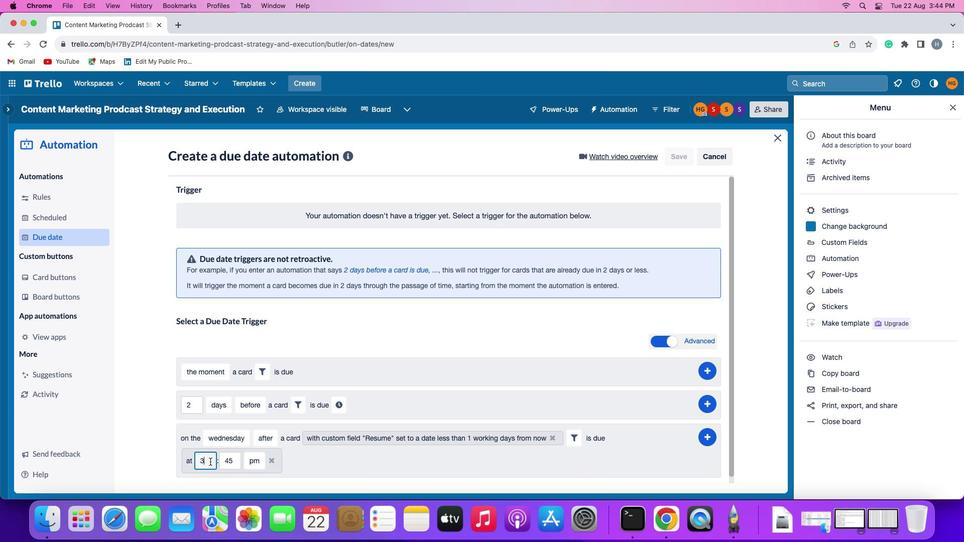
Action: Mouse moved to (210, 461)
Screenshot: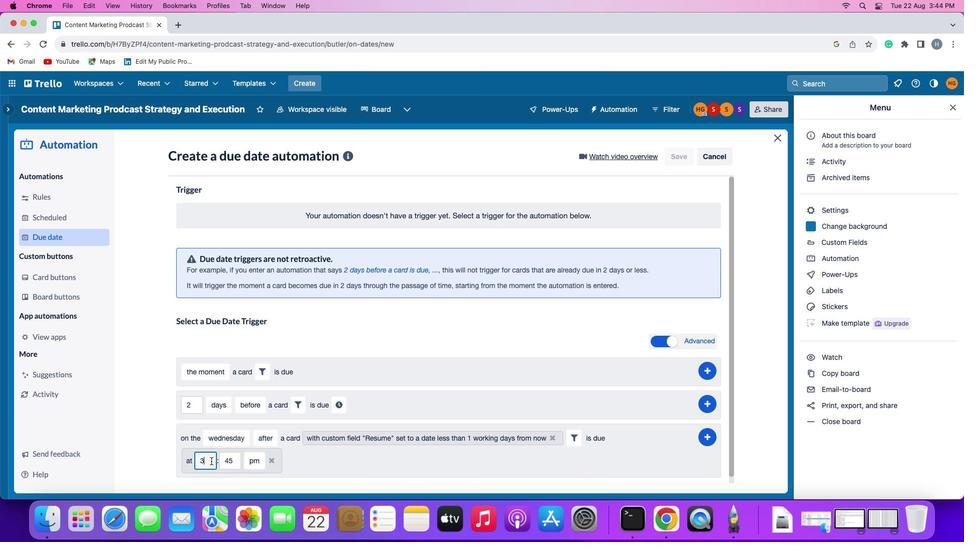 
Action: Key pressed Key.backspace
Screenshot: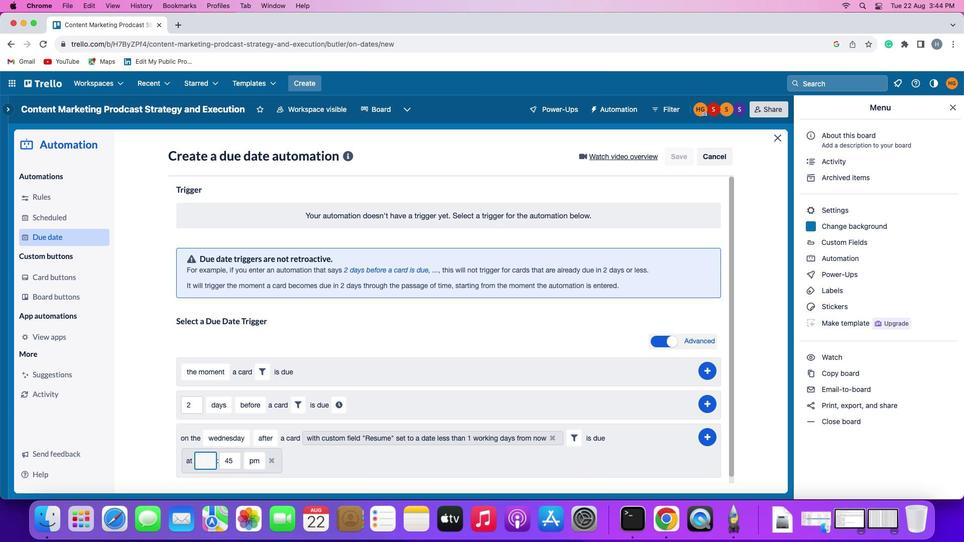 
Action: Mouse moved to (210, 461)
Screenshot: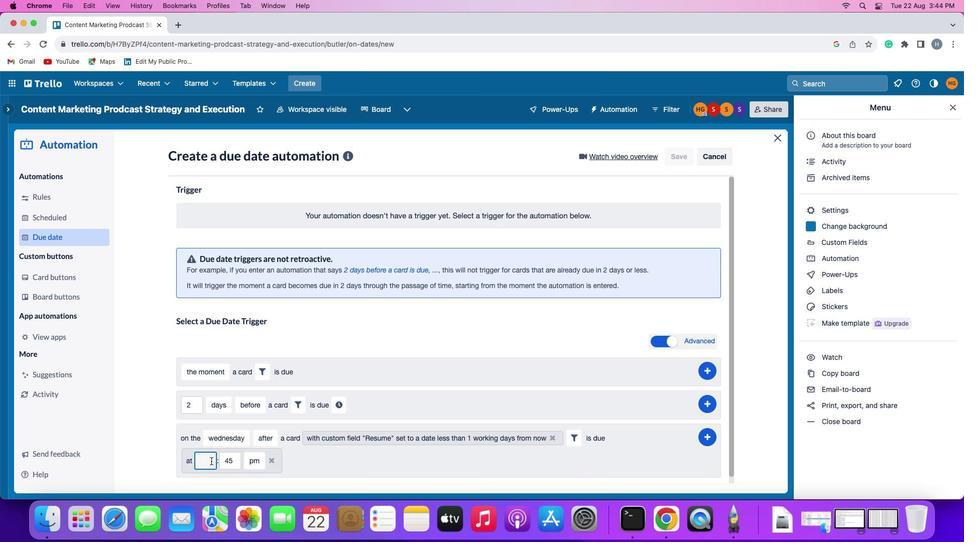 
Action: Key pressed '1''1'
Screenshot: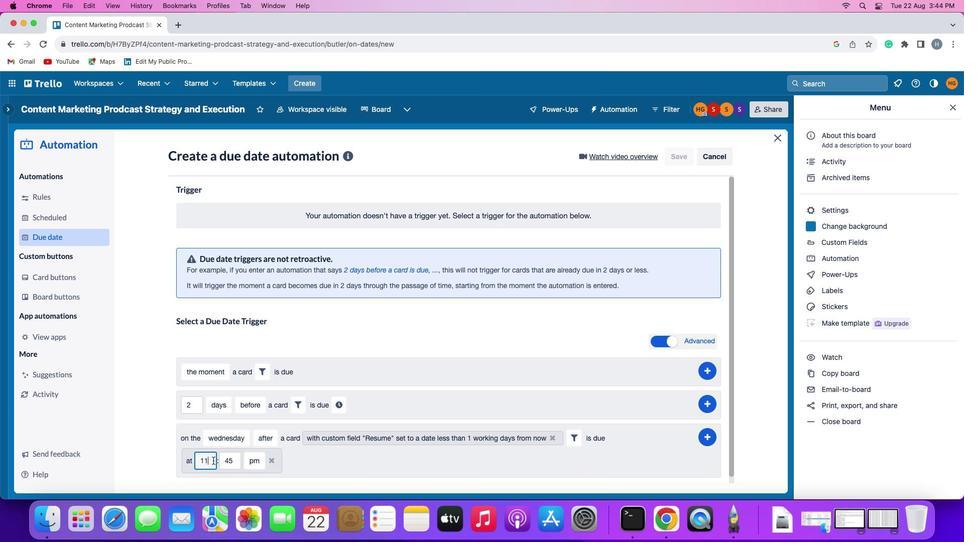 
Action: Mouse moved to (236, 460)
Screenshot: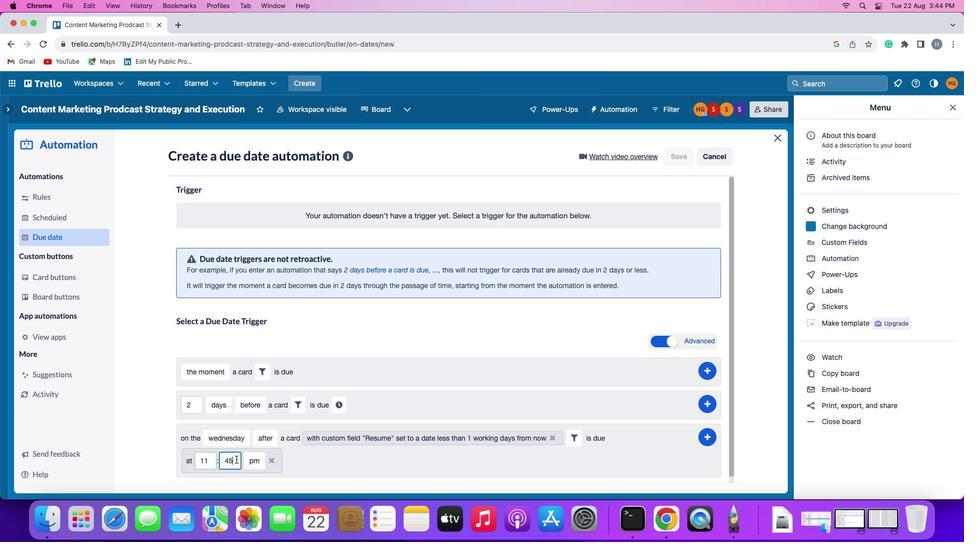 
Action: Mouse pressed left at (236, 460)
Screenshot: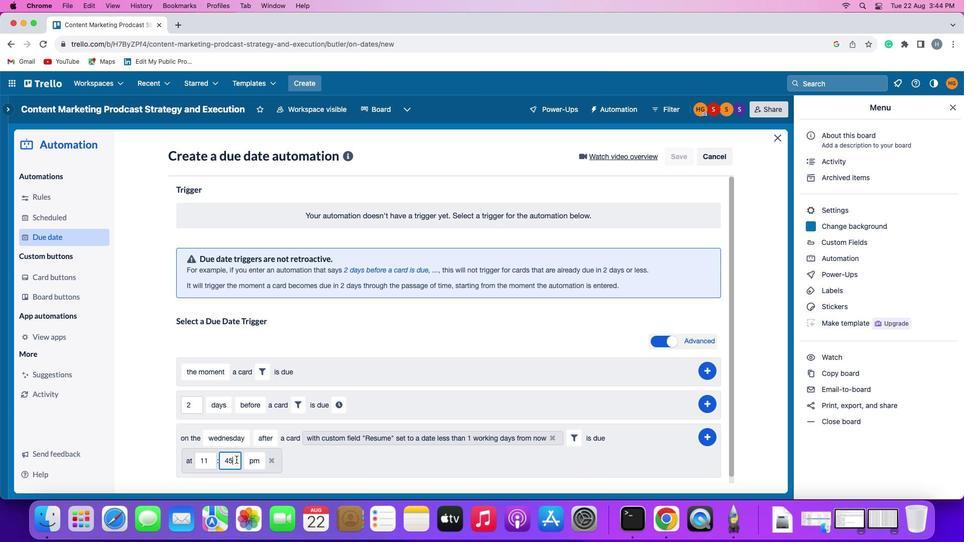 
Action: Key pressed Key.backspaceKey.backspace
Screenshot: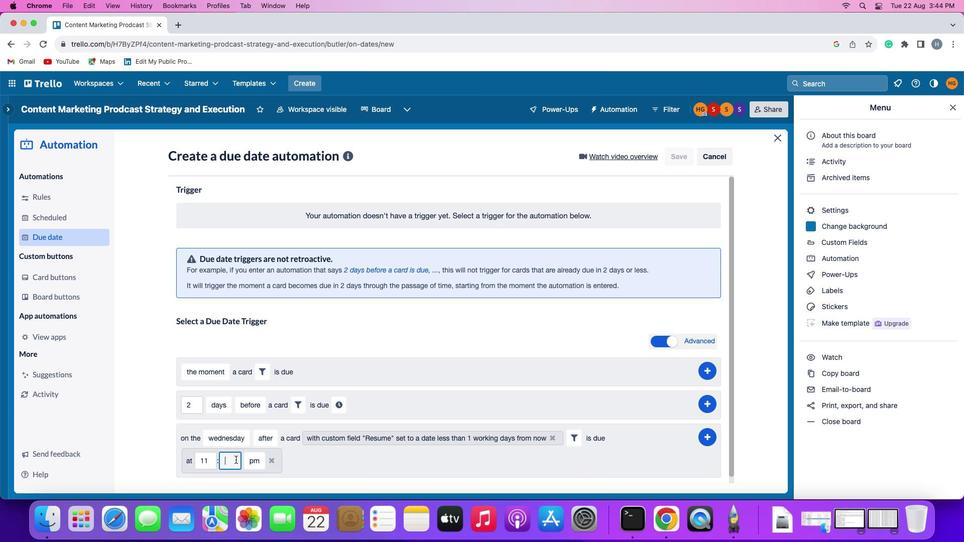 
Action: Mouse moved to (236, 460)
Screenshot: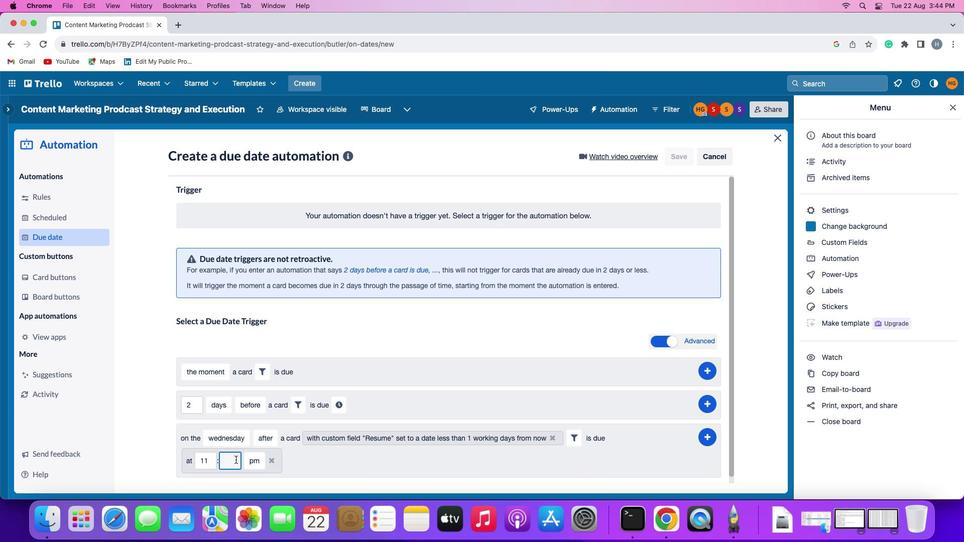 
Action: Key pressed '0''0'
Screenshot: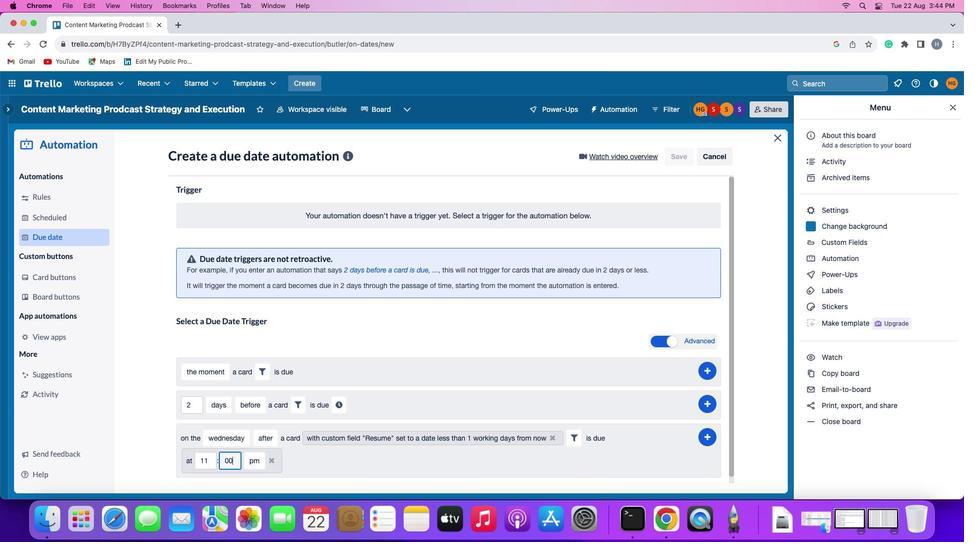 
Action: Mouse moved to (256, 459)
Screenshot: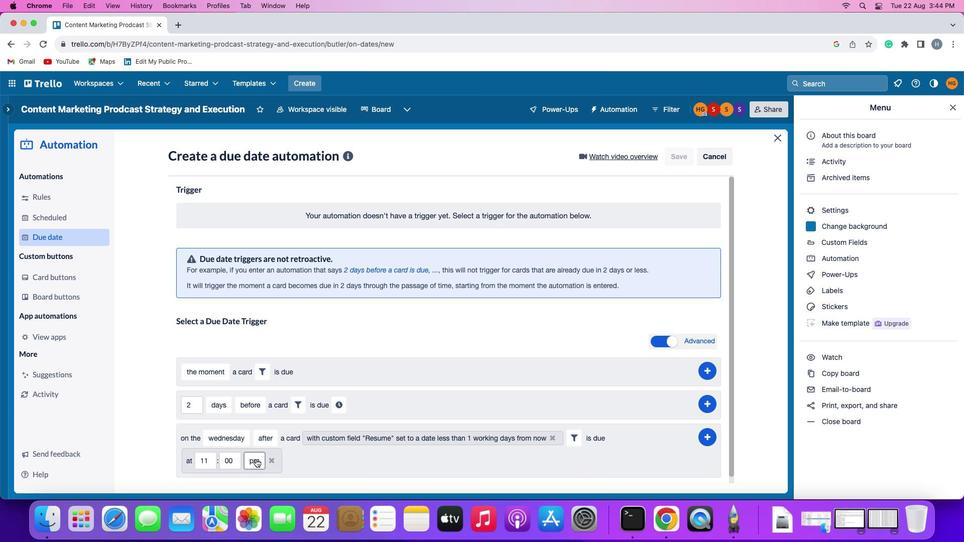 
Action: Mouse pressed left at (256, 459)
Screenshot: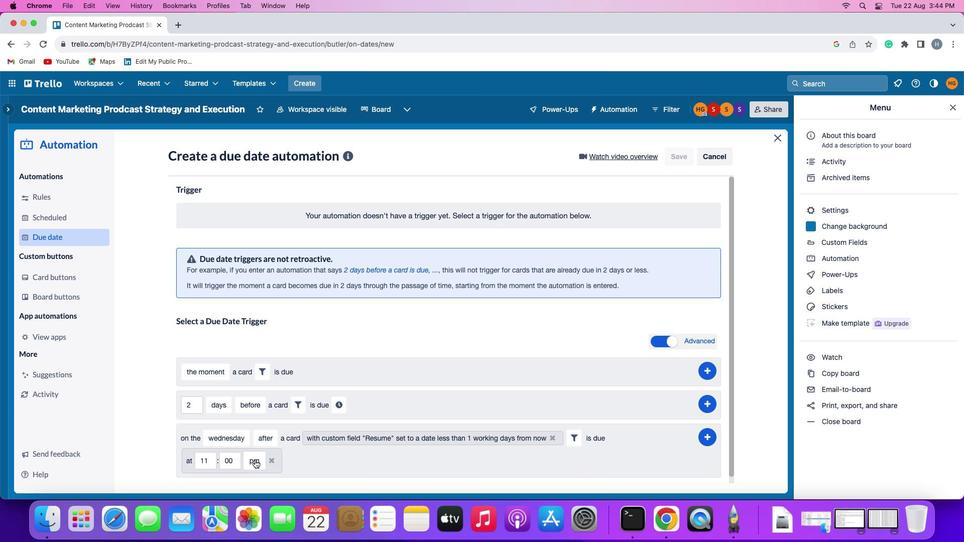 
Action: Mouse moved to (259, 423)
Screenshot: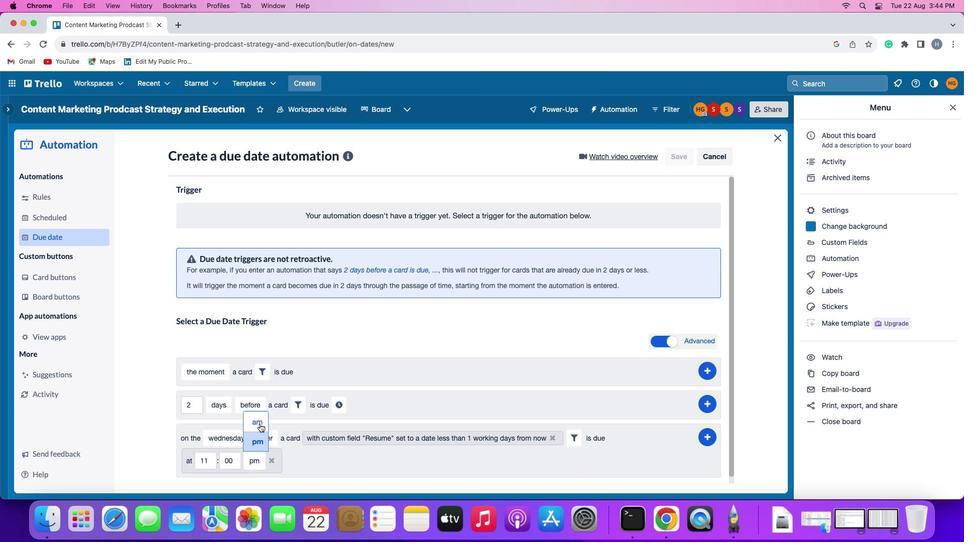 
Action: Mouse pressed left at (259, 423)
Screenshot: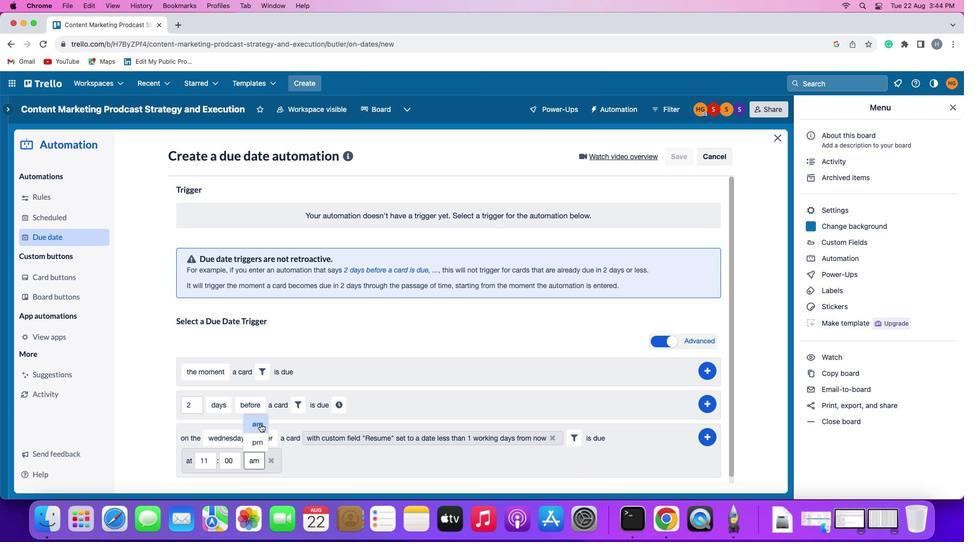 
Action: Mouse moved to (708, 435)
Screenshot: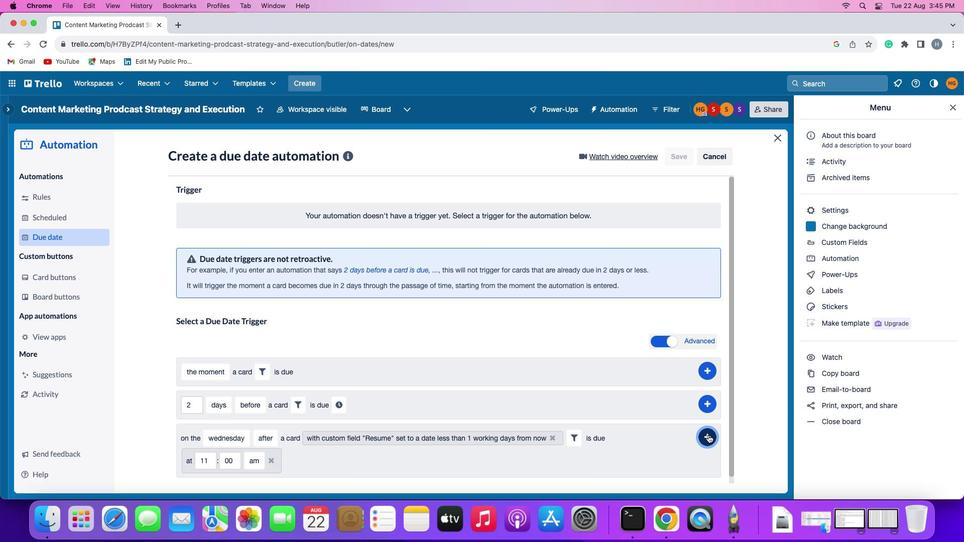 
Action: Mouse pressed left at (708, 435)
Screenshot: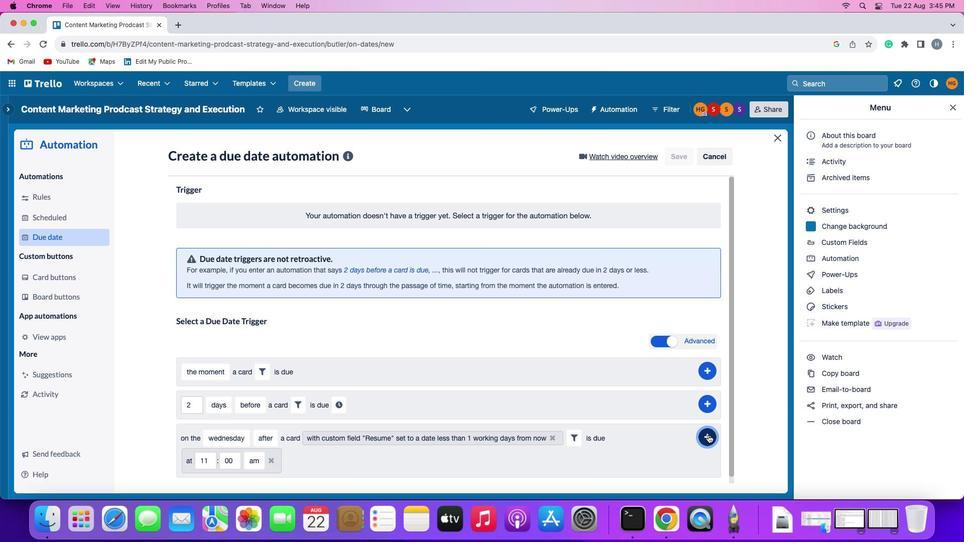 
Action: Mouse moved to (741, 396)
Screenshot: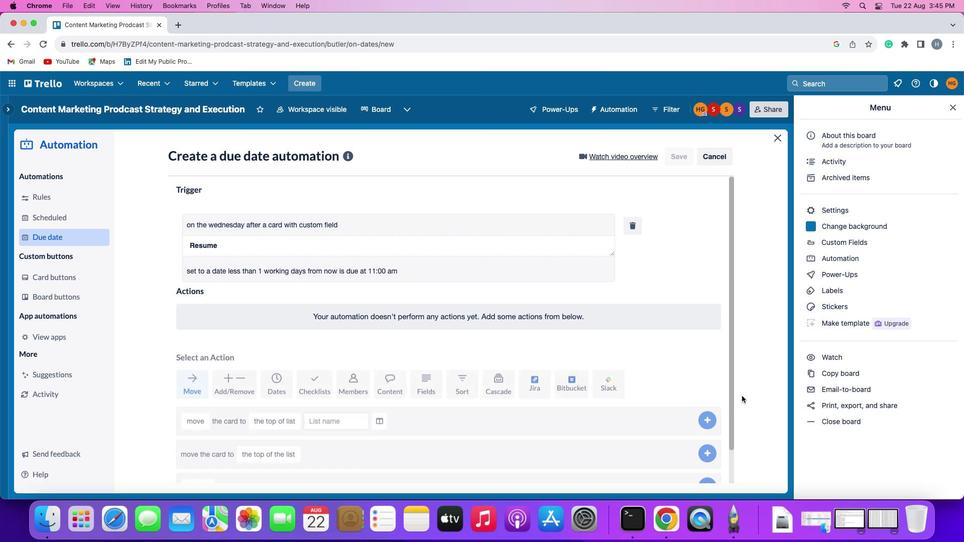 
